 Task: Look for space in Las Tejerías, Venezuela from 9th August, 2023 to 12th August, 2023 for 1 adult in price range Rs.6000 to Rs.15000. Place can be entire place with 1  bedroom having 1 bed and 1 bathroom. Property type can be house, flat, guest house. Amenities needed are: wifi. Booking option can be shelf check-in. Required host language is English.
Action: Mouse pressed left at (412, 84)
Screenshot: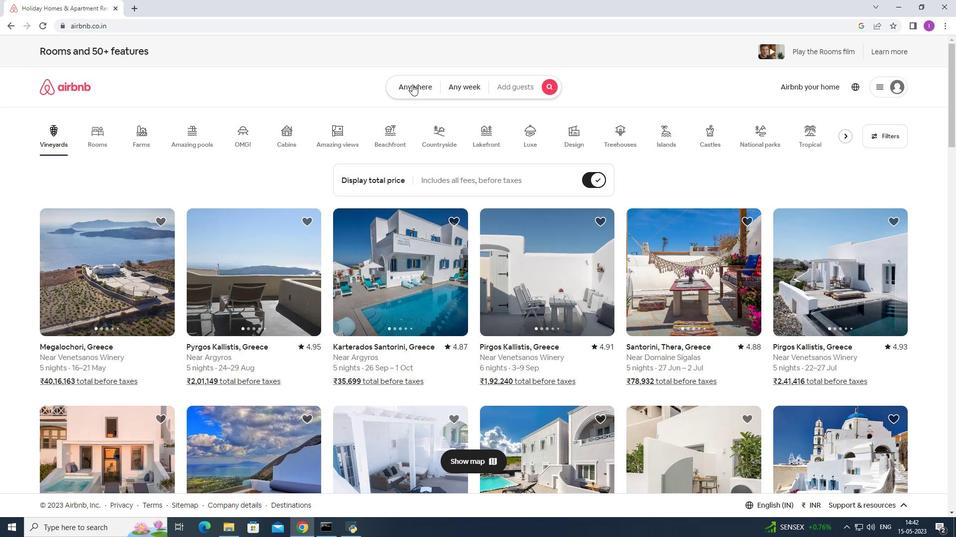 
Action: Mouse moved to (360, 123)
Screenshot: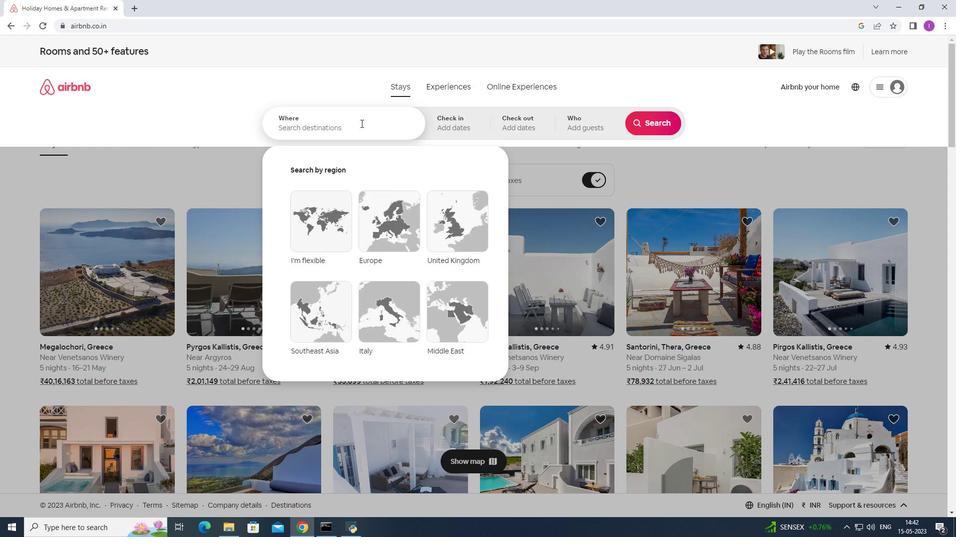 
Action: Mouse pressed left at (360, 123)
Screenshot: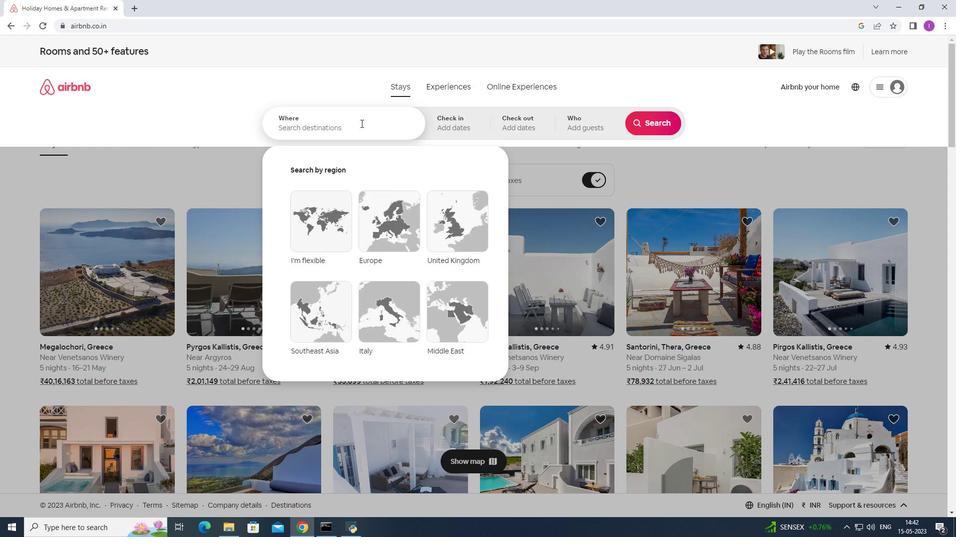 
Action: Mouse moved to (368, 125)
Screenshot: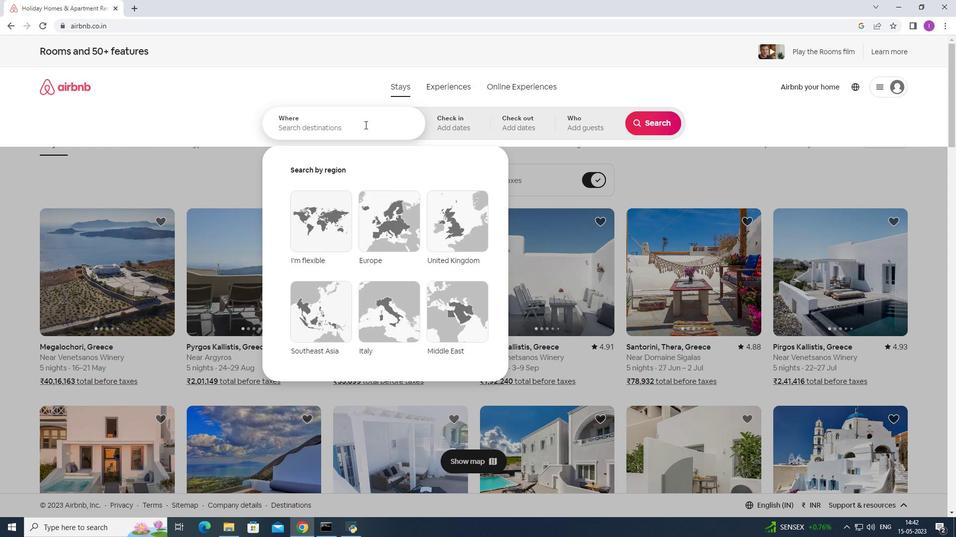 
Action: Key pressed <Key.shift>Tejerias,<Key.shift>Venezuela
Screenshot: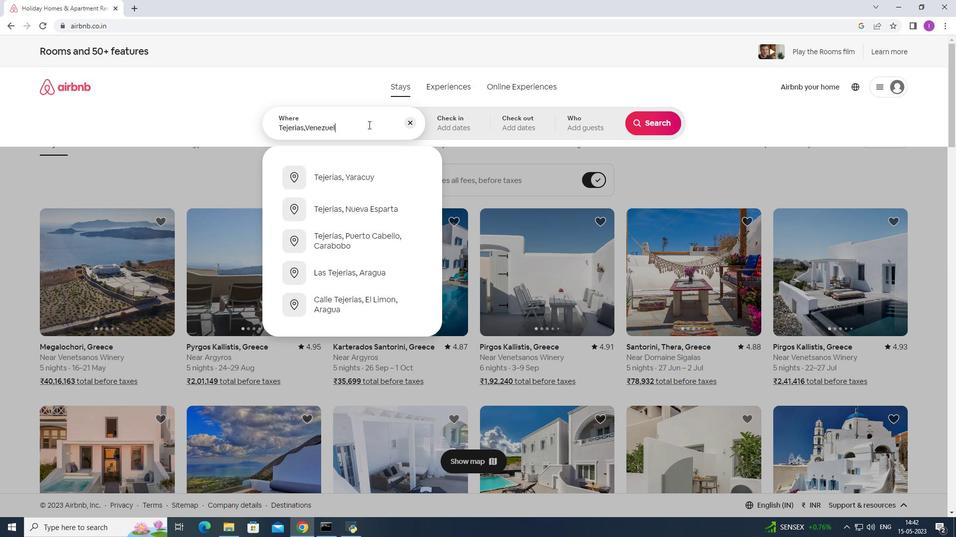 
Action: Mouse moved to (466, 126)
Screenshot: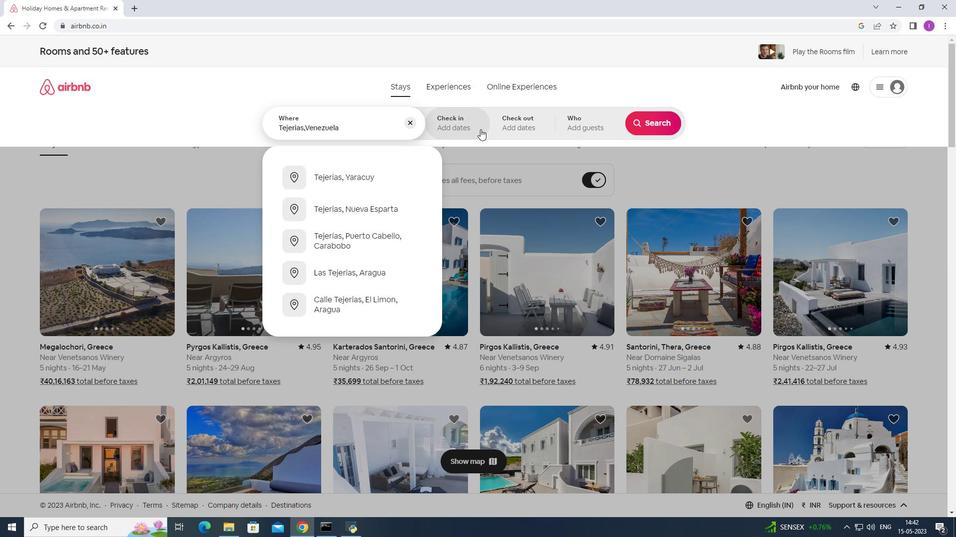 
Action: Mouse pressed left at (466, 126)
Screenshot: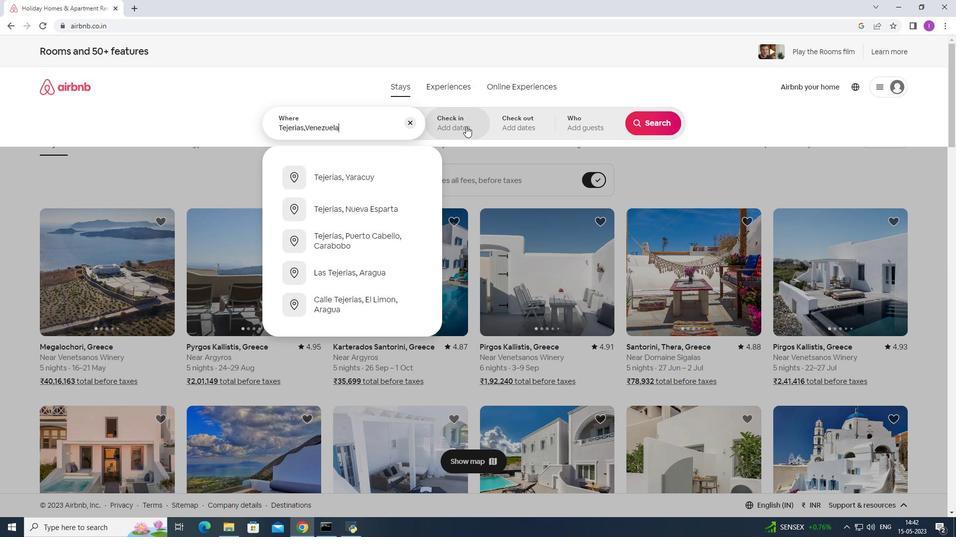 
Action: Mouse moved to (649, 204)
Screenshot: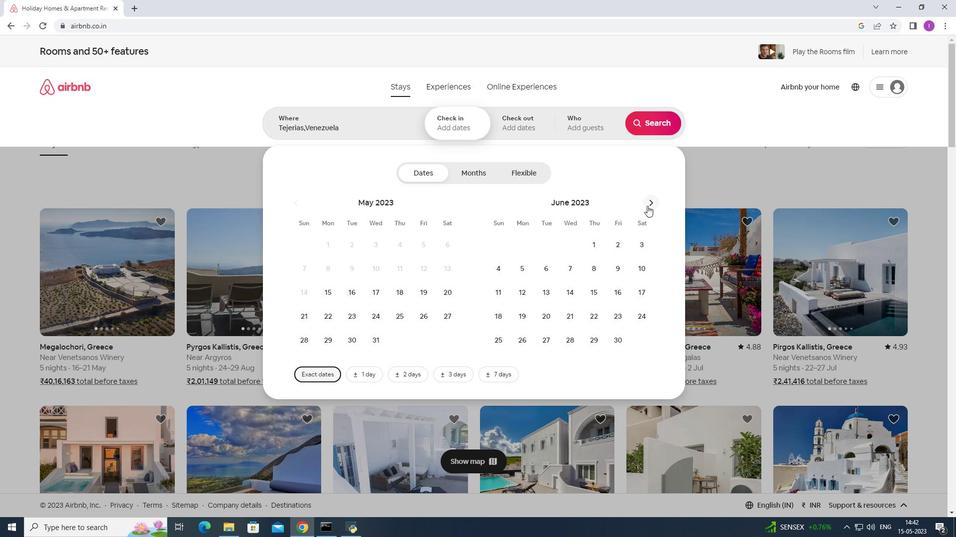 
Action: Mouse pressed left at (649, 204)
Screenshot: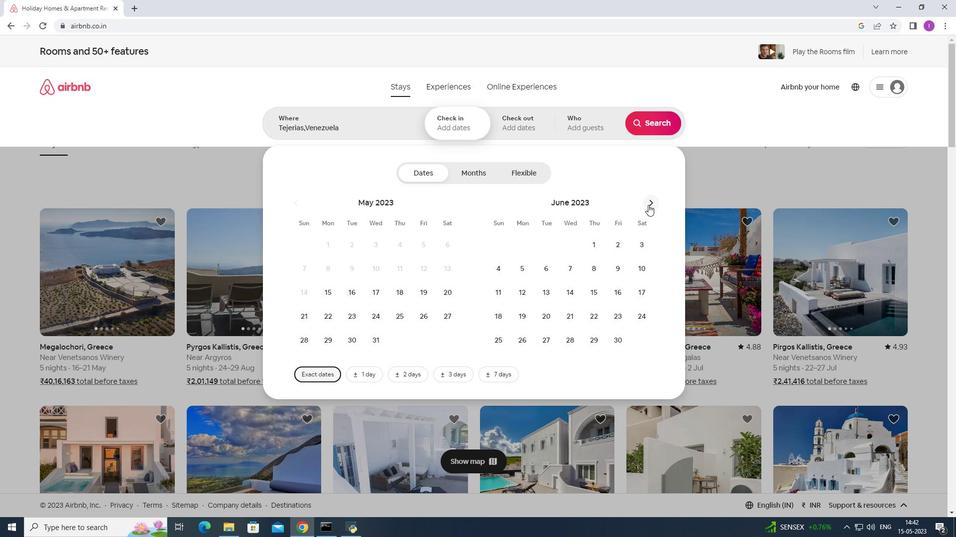 
Action: Mouse pressed left at (649, 204)
Screenshot: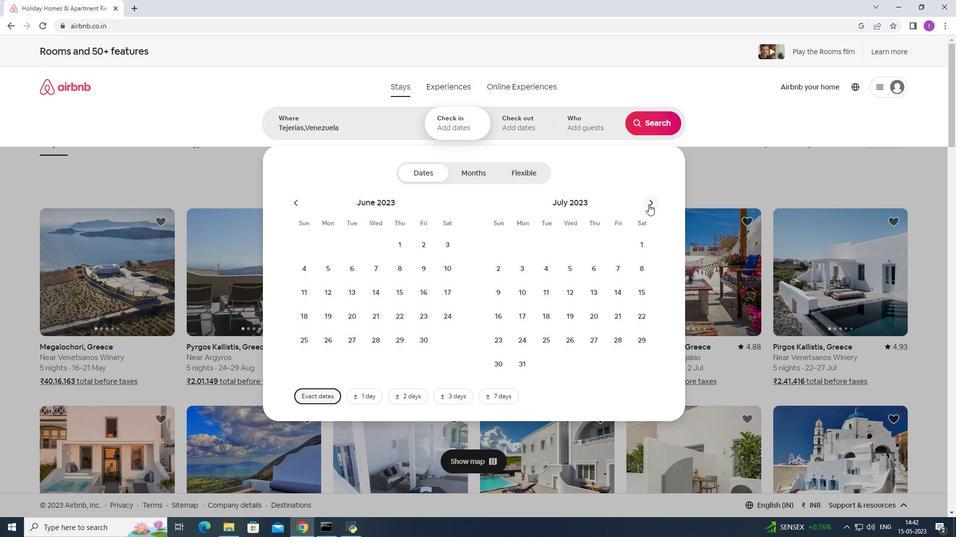 
Action: Mouse moved to (577, 269)
Screenshot: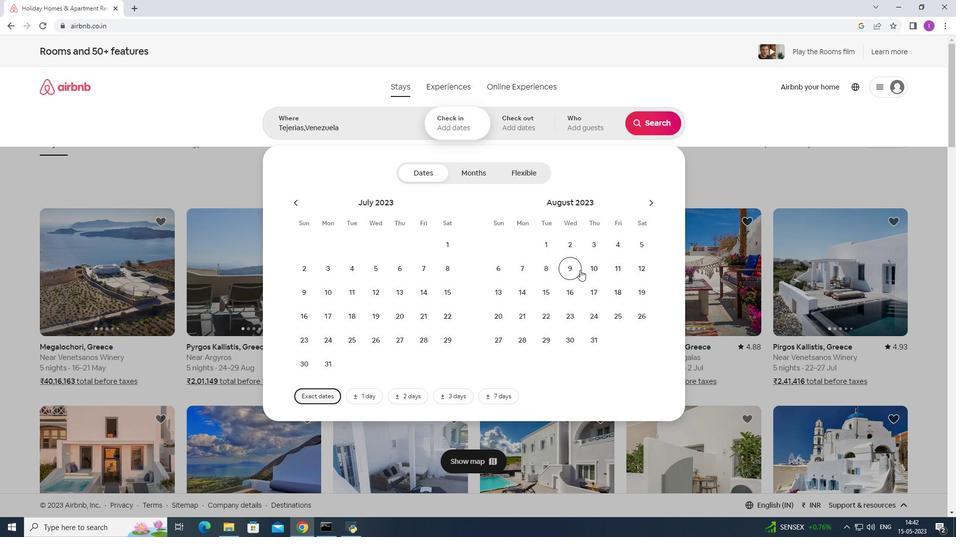 
Action: Mouse pressed left at (577, 269)
Screenshot: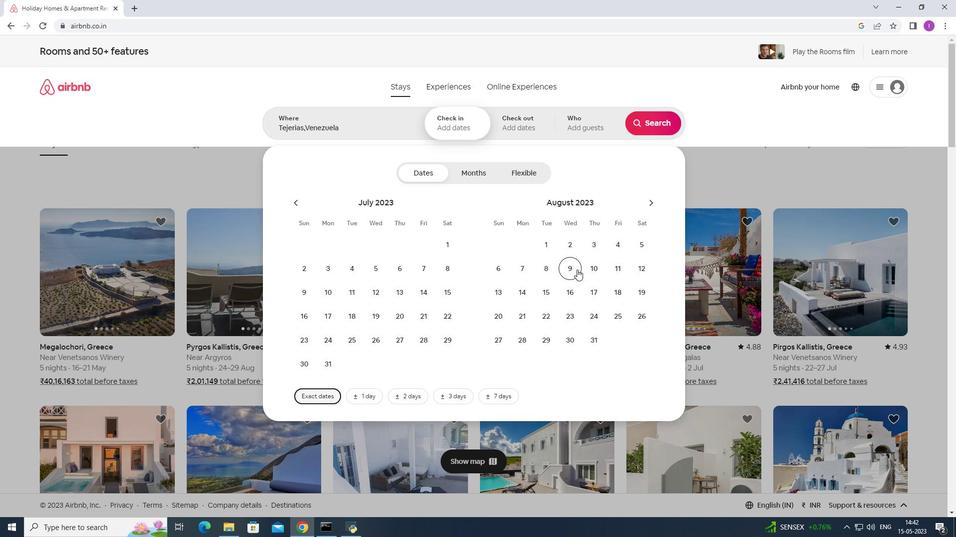 
Action: Mouse moved to (641, 267)
Screenshot: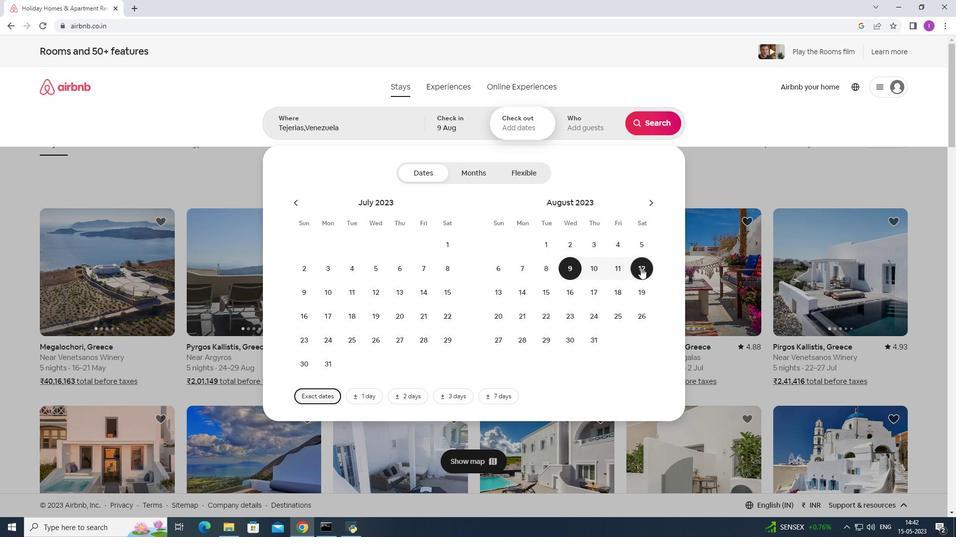 
Action: Mouse pressed left at (641, 267)
Screenshot: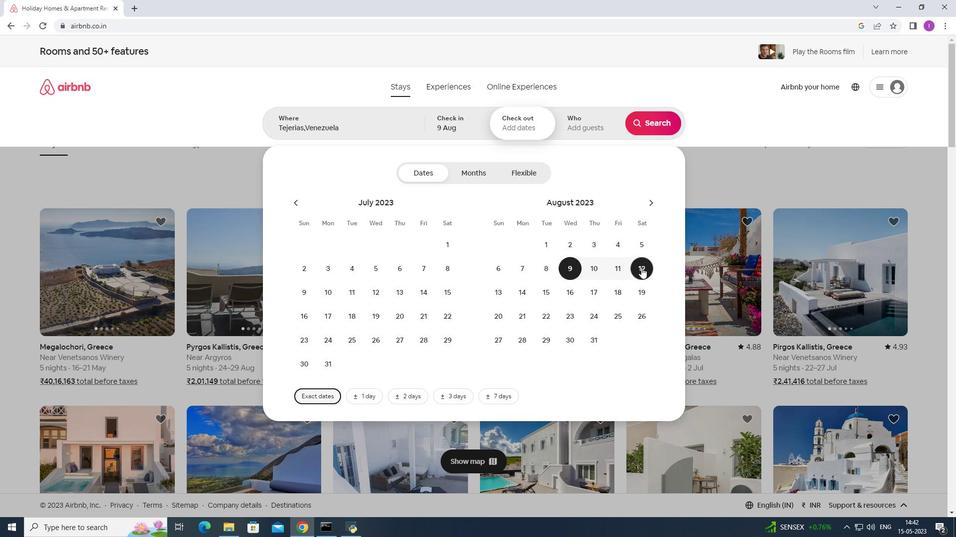 
Action: Mouse moved to (601, 124)
Screenshot: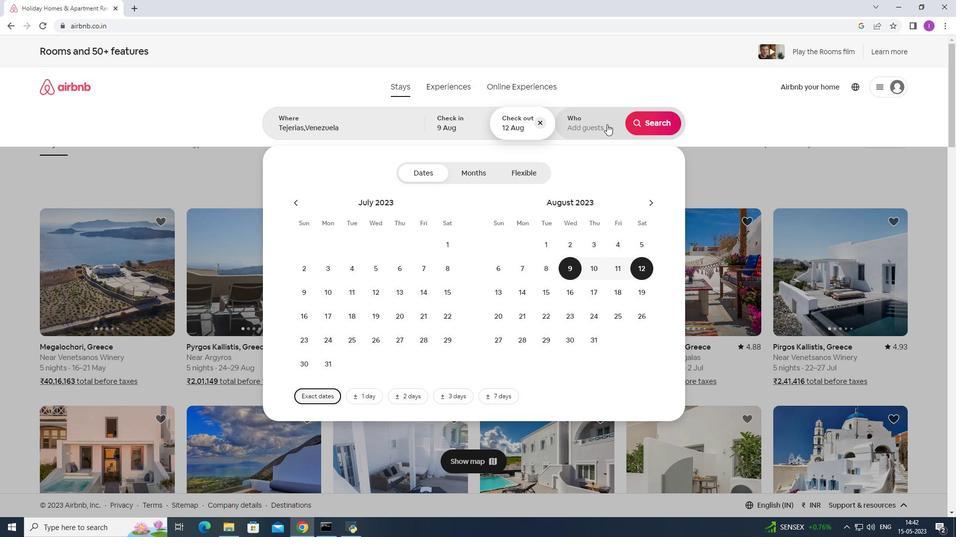 
Action: Mouse pressed left at (601, 124)
Screenshot: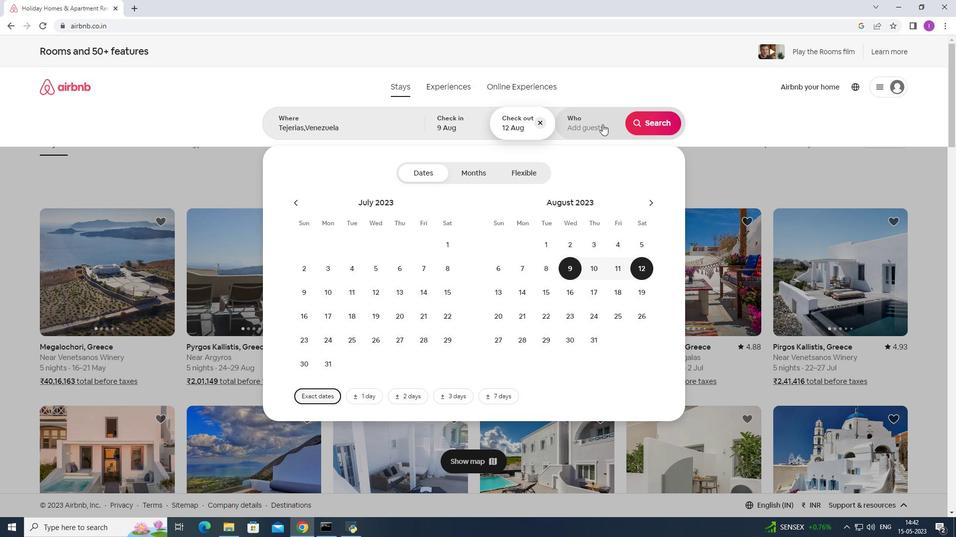
Action: Mouse moved to (655, 177)
Screenshot: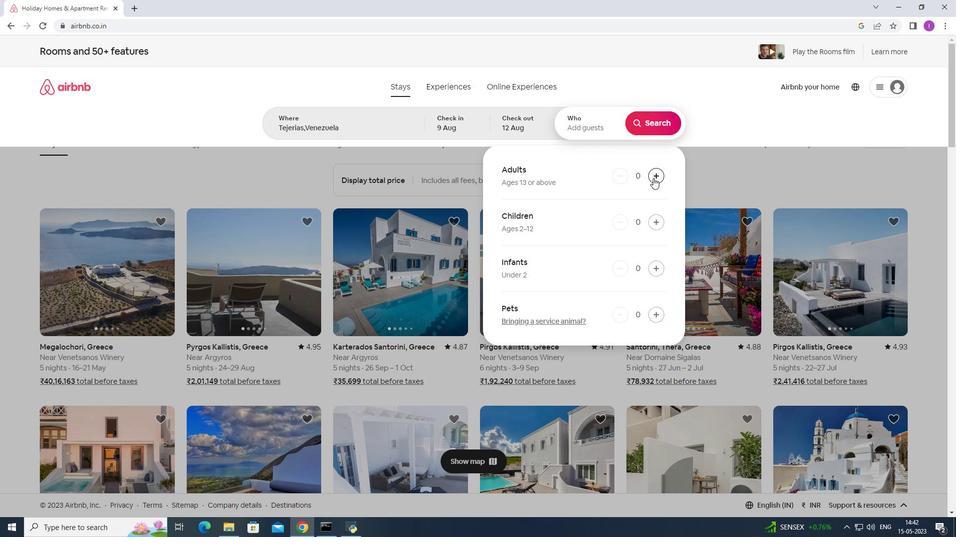 
Action: Mouse pressed left at (655, 177)
Screenshot: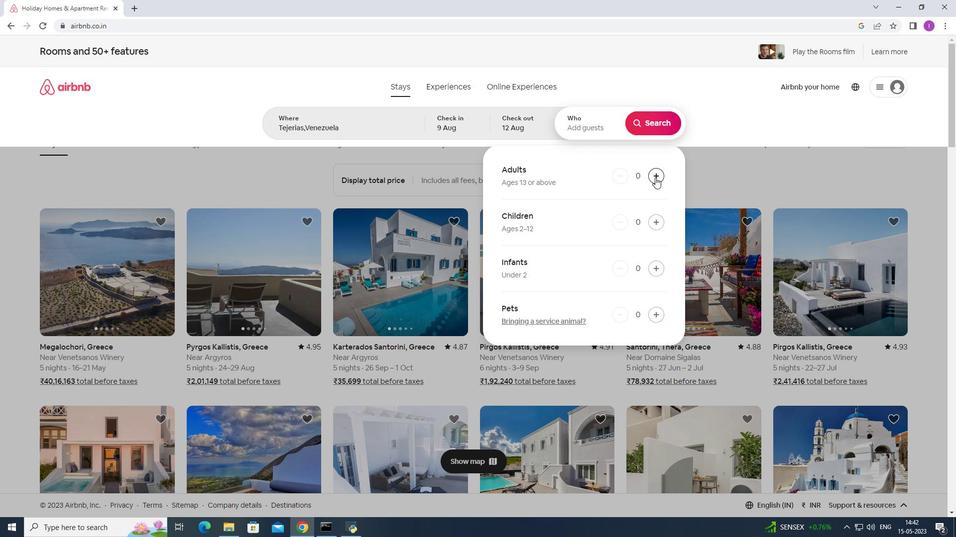 
Action: Mouse pressed left at (655, 177)
Screenshot: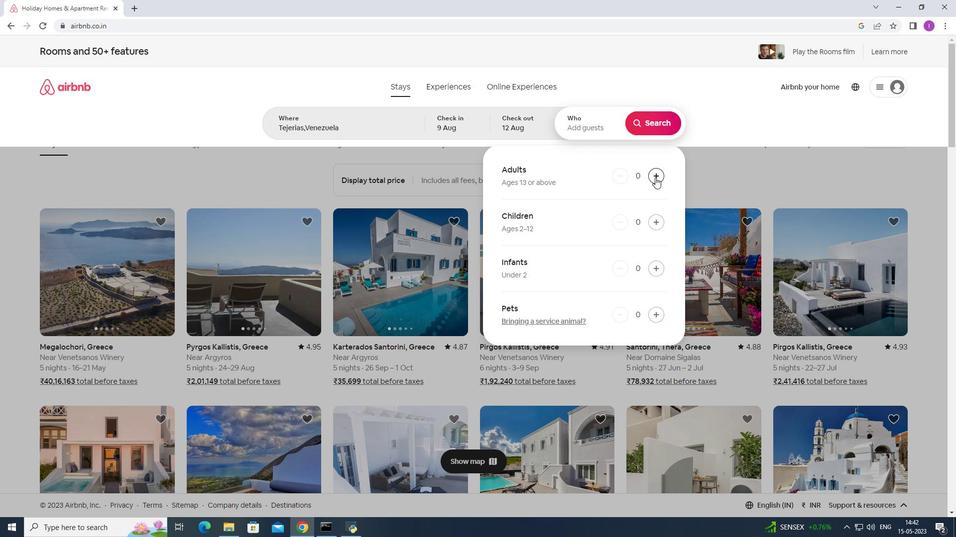 
Action: Mouse moved to (623, 174)
Screenshot: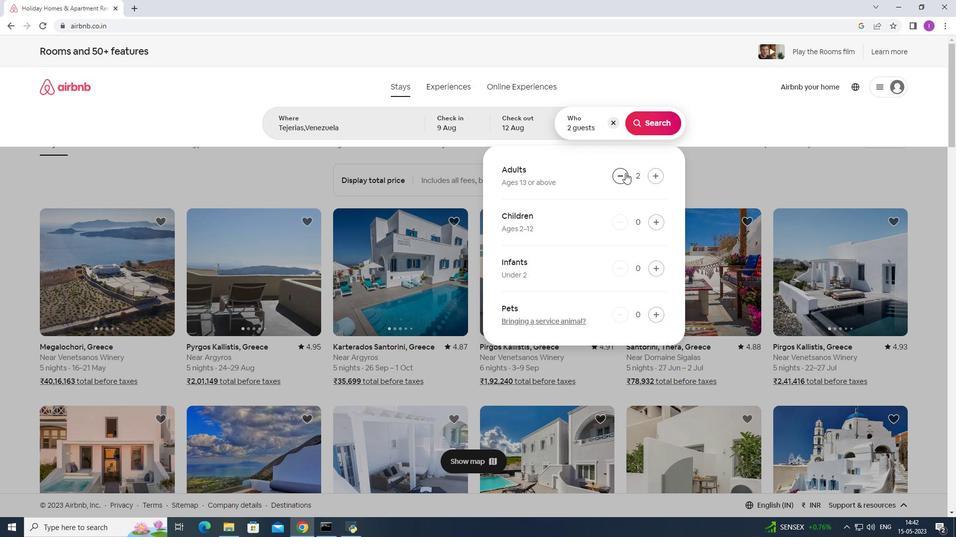 
Action: Mouse pressed left at (623, 174)
Screenshot: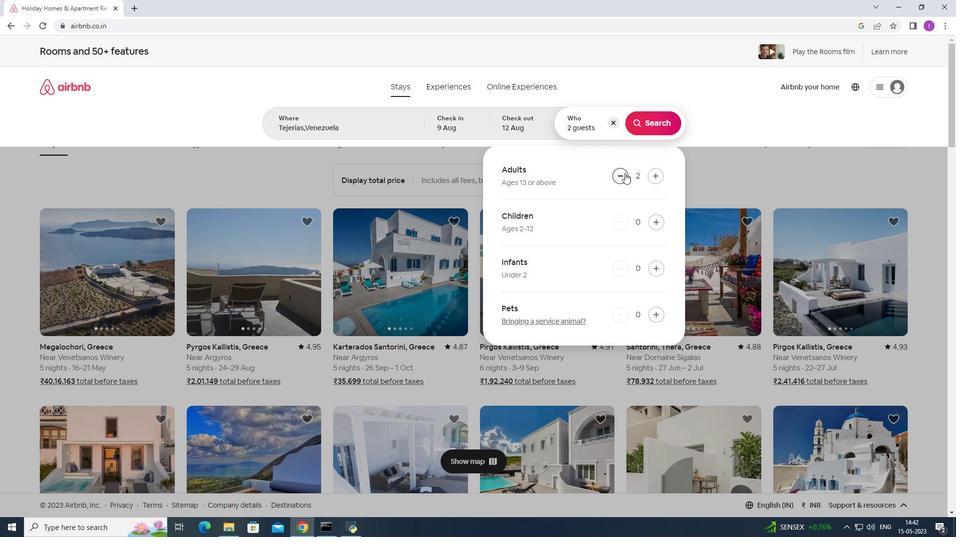 
Action: Mouse moved to (670, 116)
Screenshot: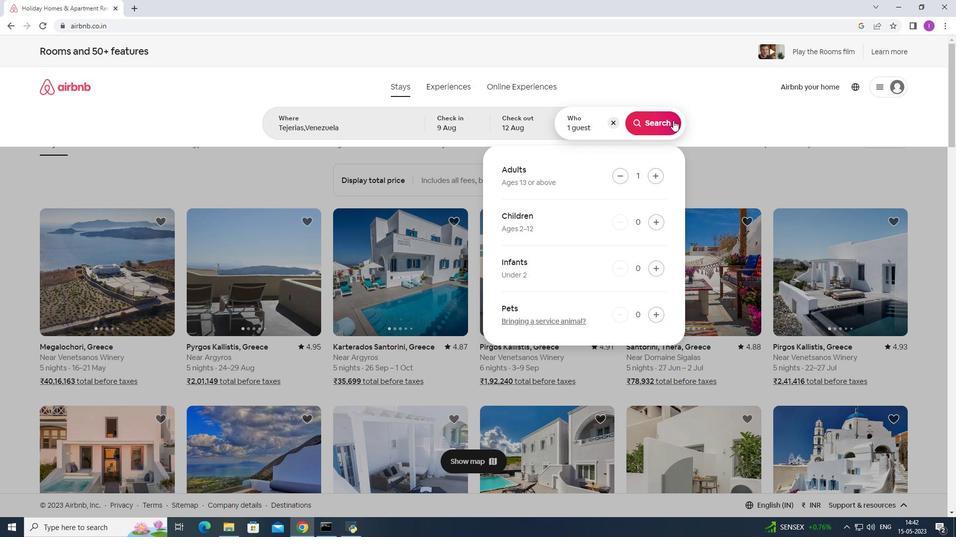 
Action: Mouse pressed left at (670, 116)
Screenshot: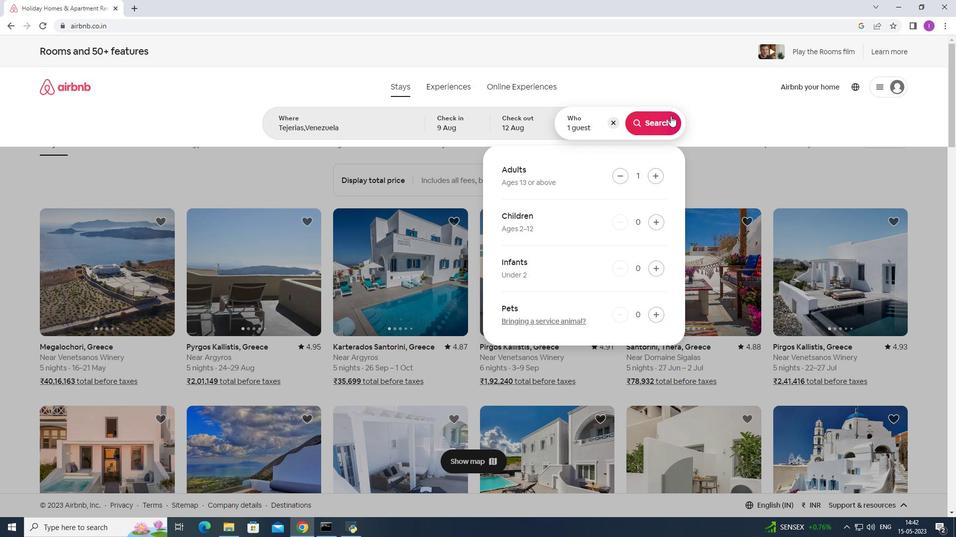 
Action: Mouse moved to (896, 92)
Screenshot: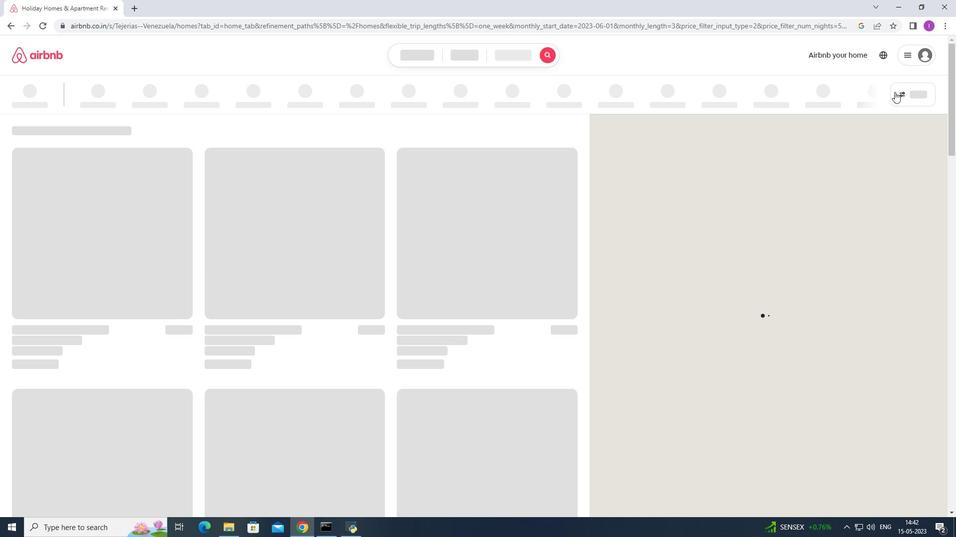 
Action: Mouse pressed left at (896, 92)
Screenshot: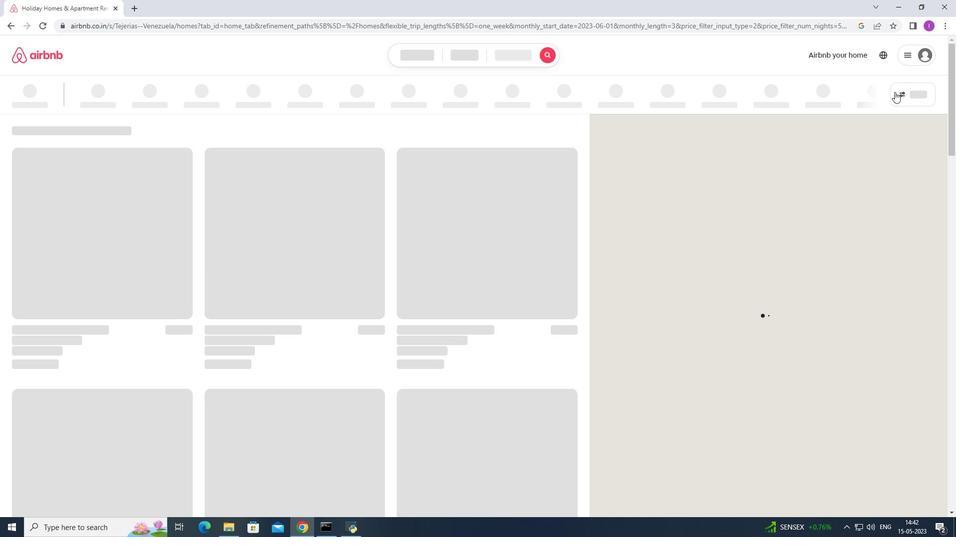 
Action: Mouse moved to (537, 341)
Screenshot: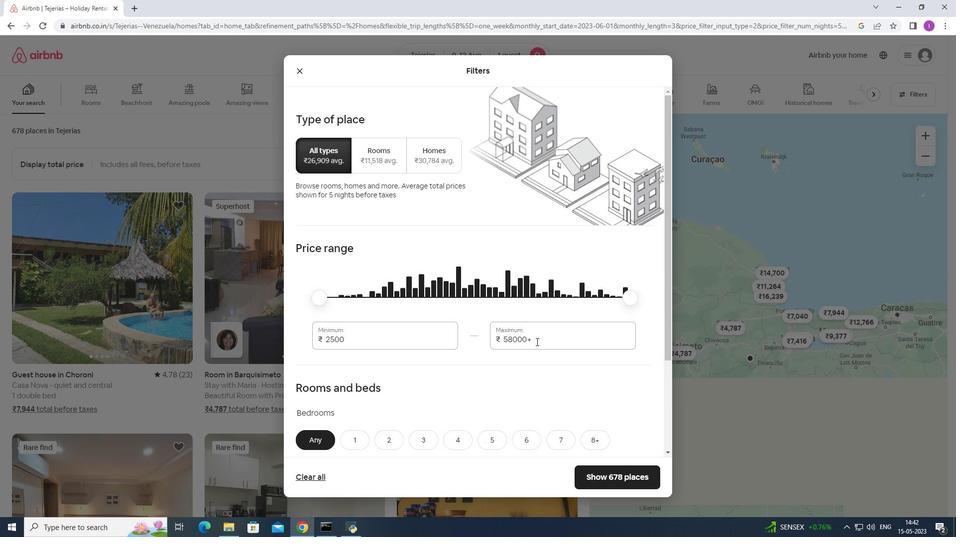 
Action: Mouse pressed left at (537, 341)
Screenshot: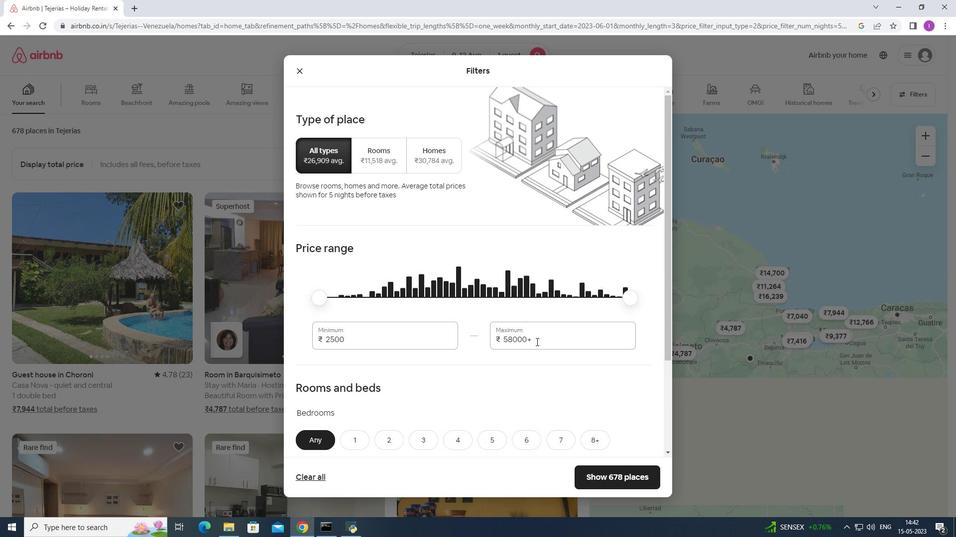 
Action: Mouse moved to (482, 335)
Screenshot: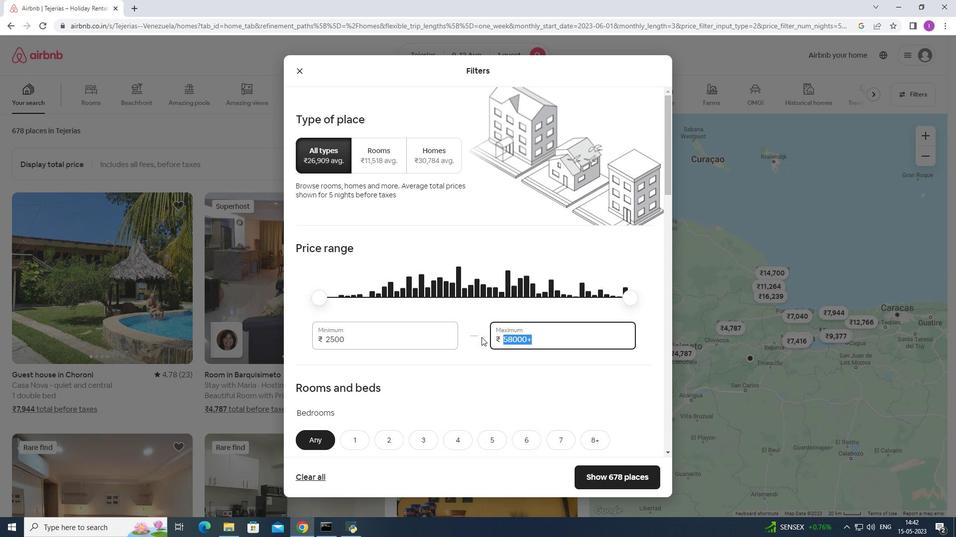 
Action: Key pressed 1
Screenshot: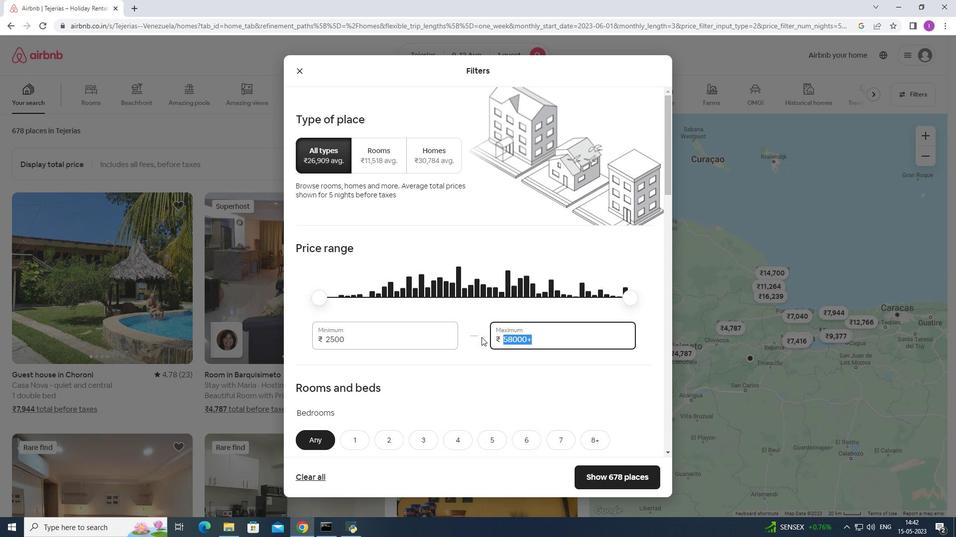 
Action: Mouse moved to (486, 330)
Screenshot: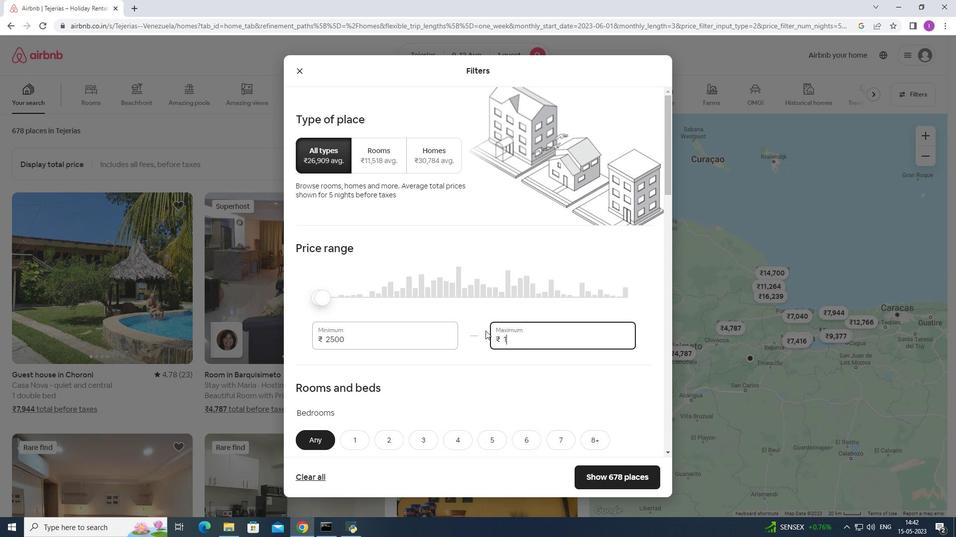 
Action: Key pressed 5
Screenshot: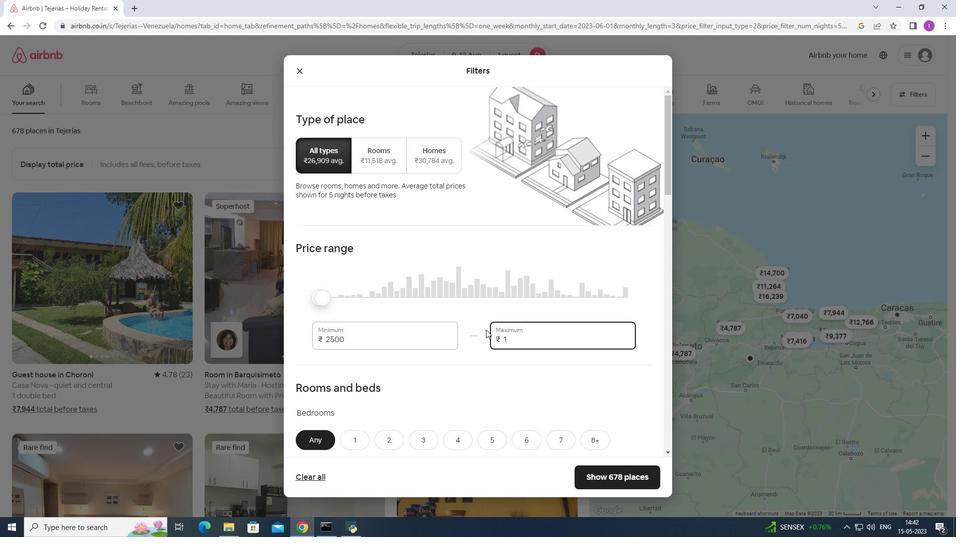 
Action: Mouse moved to (487, 329)
Screenshot: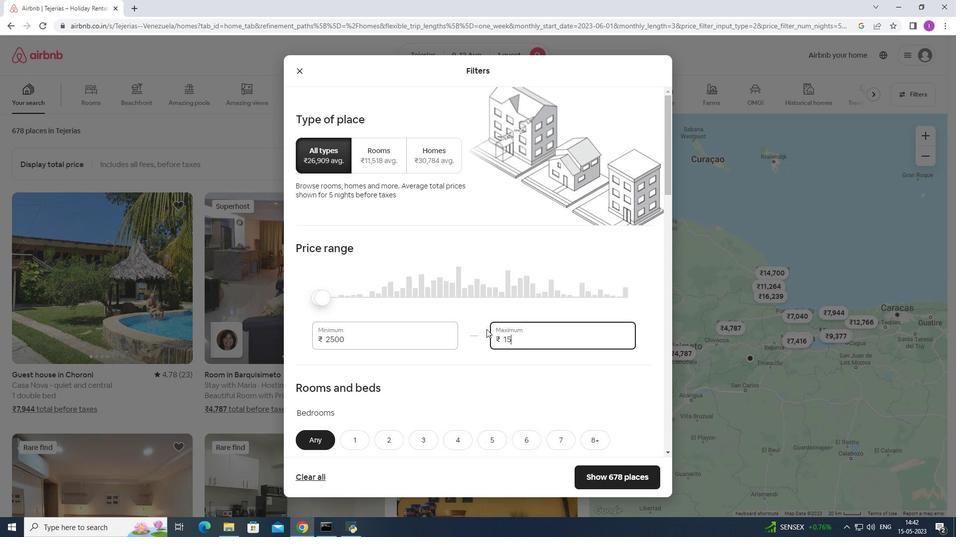 
Action: Key pressed 00
Screenshot: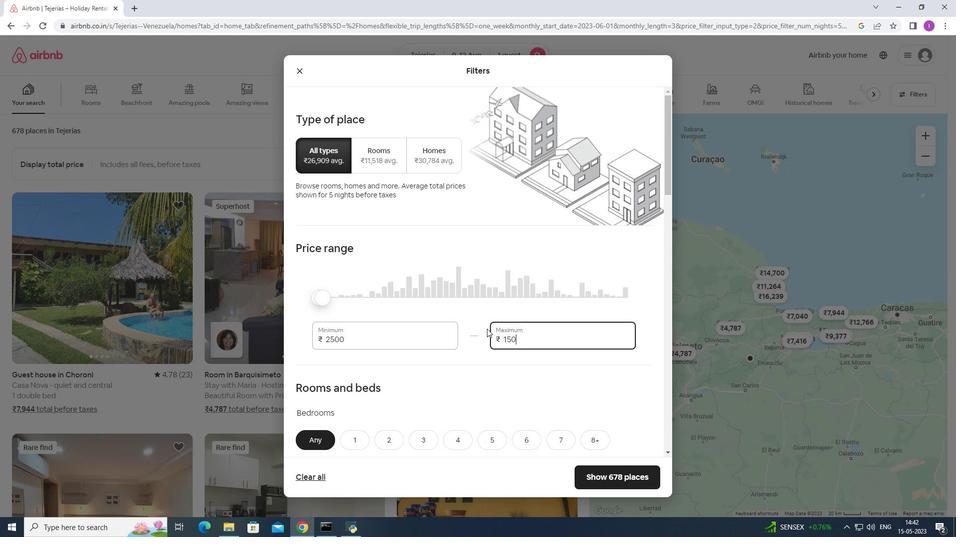 
Action: Mouse moved to (487, 328)
Screenshot: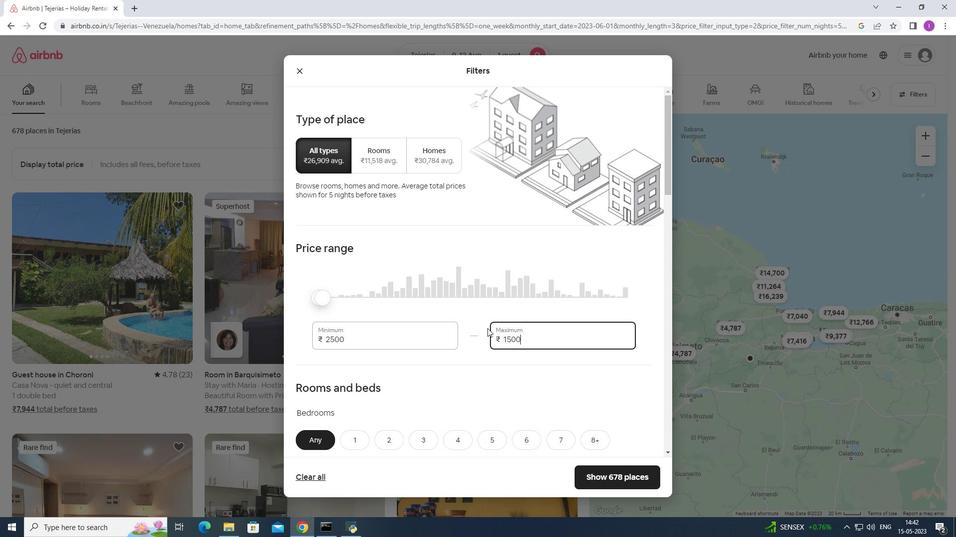 
Action: Key pressed 0
Screenshot: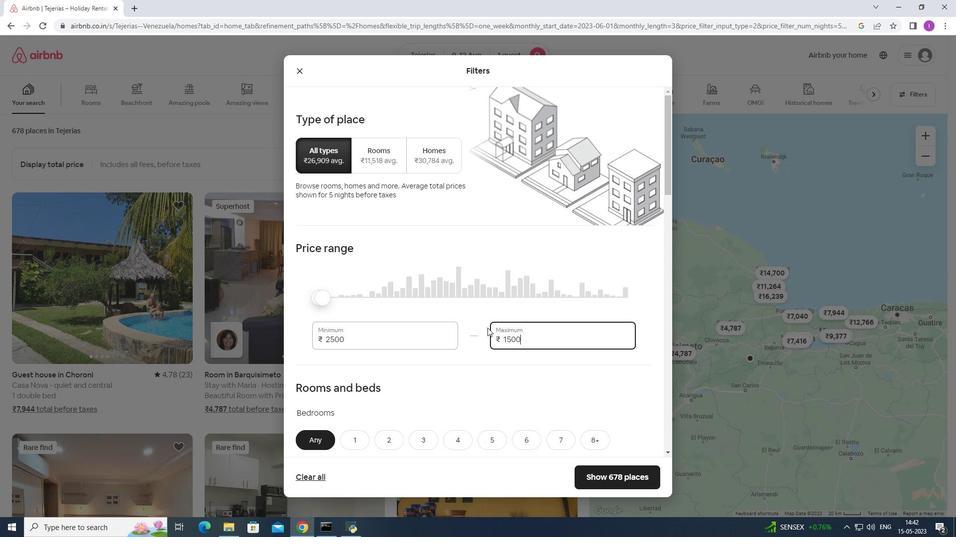 
Action: Mouse moved to (370, 339)
Screenshot: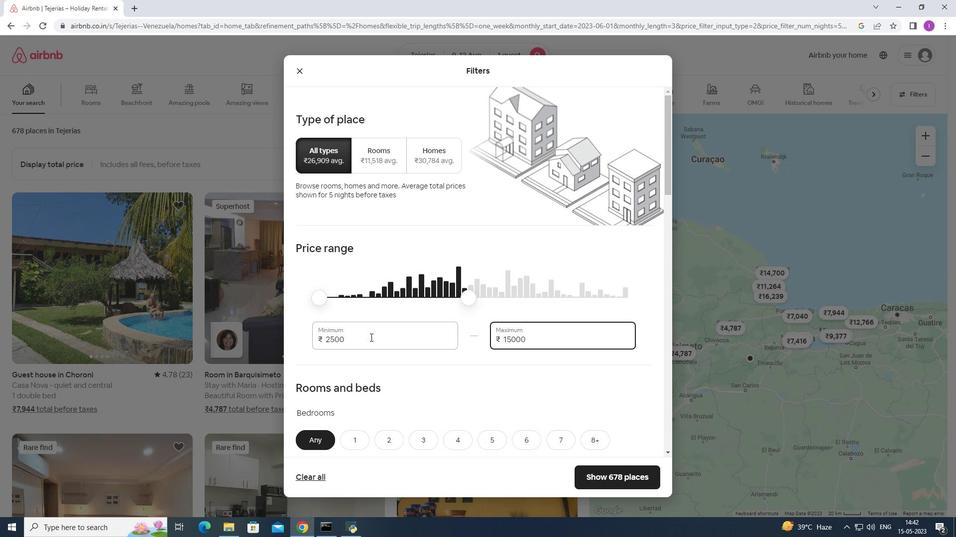 
Action: Mouse pressed left at (370, 339)
Screenshot: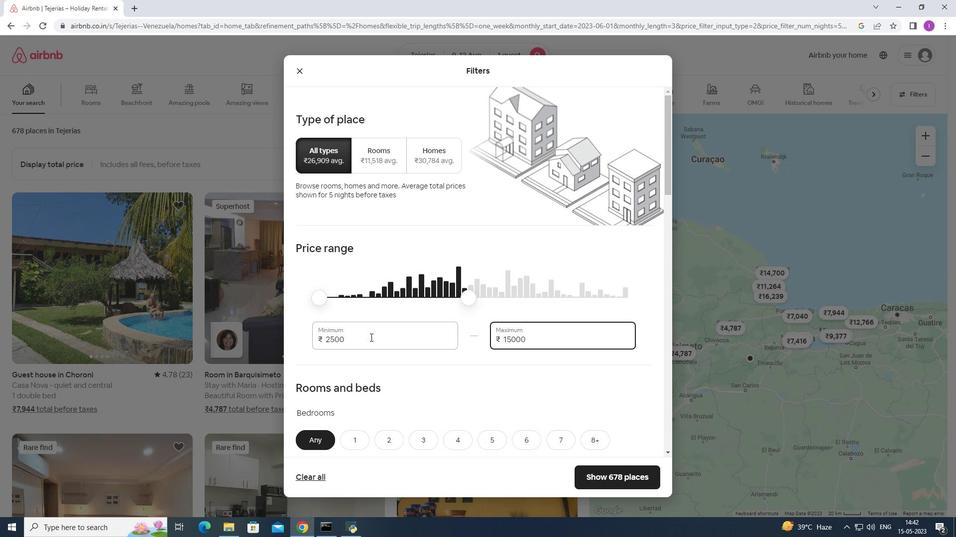 
Action: Mouse moved to (419, 320)
Screenshot: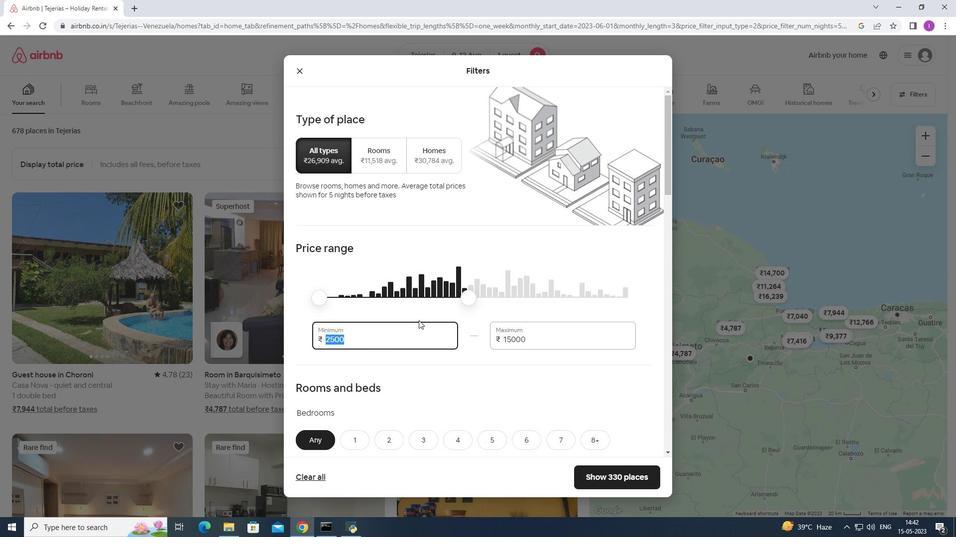 
Action: Key pressed 6000
Screenshot: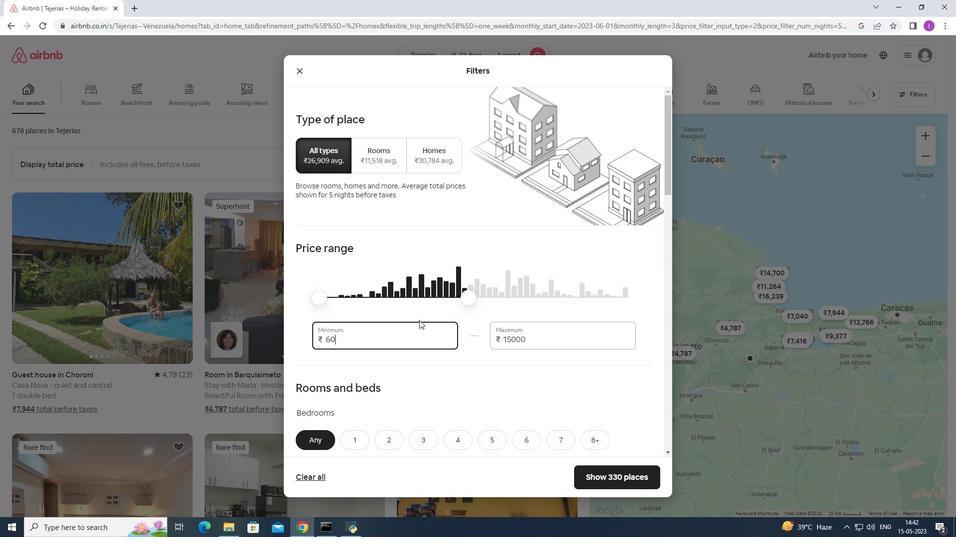 
Action: Mouse moved to (427, 350)
Screenshot: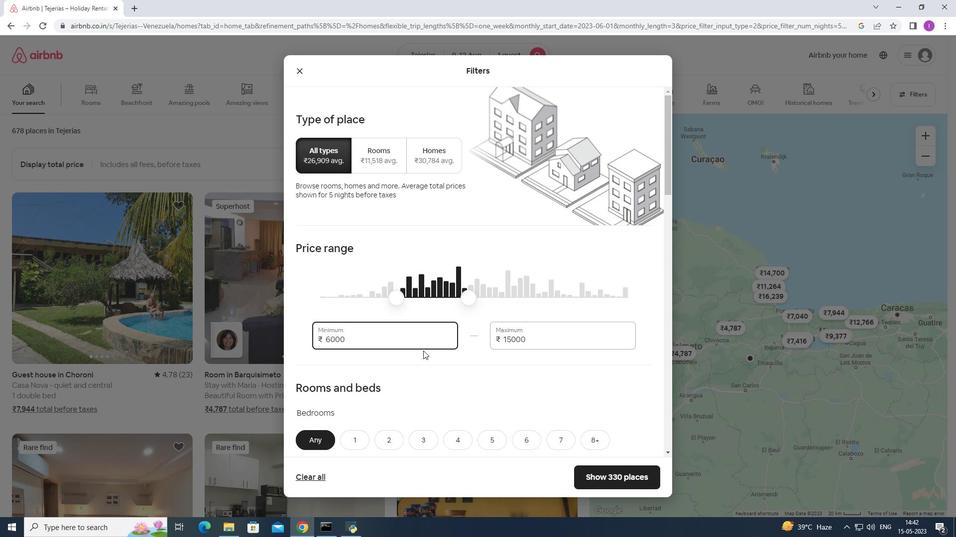 
Action: Mouse scrolled (427, 350) with delta (0, 0)
Screenshot: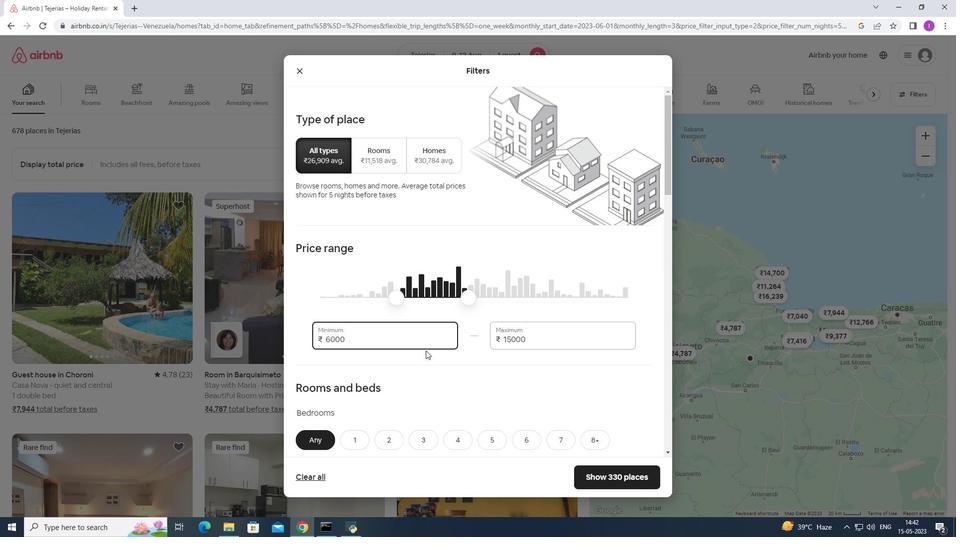 
Action: Mouse scrolled (427, 350) with delta (0, 0)
Screenshot: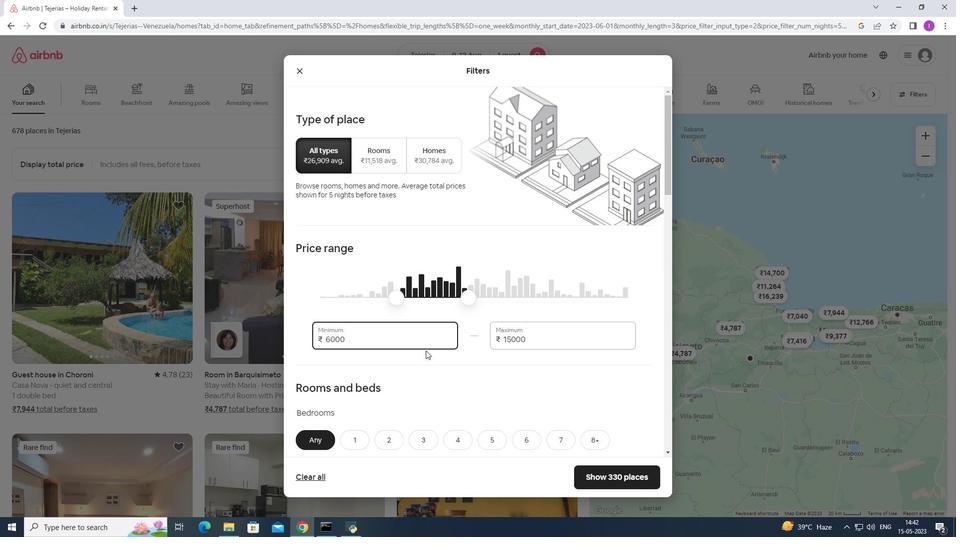 
Action: Mouse moved to (427, 350)
Screenshot: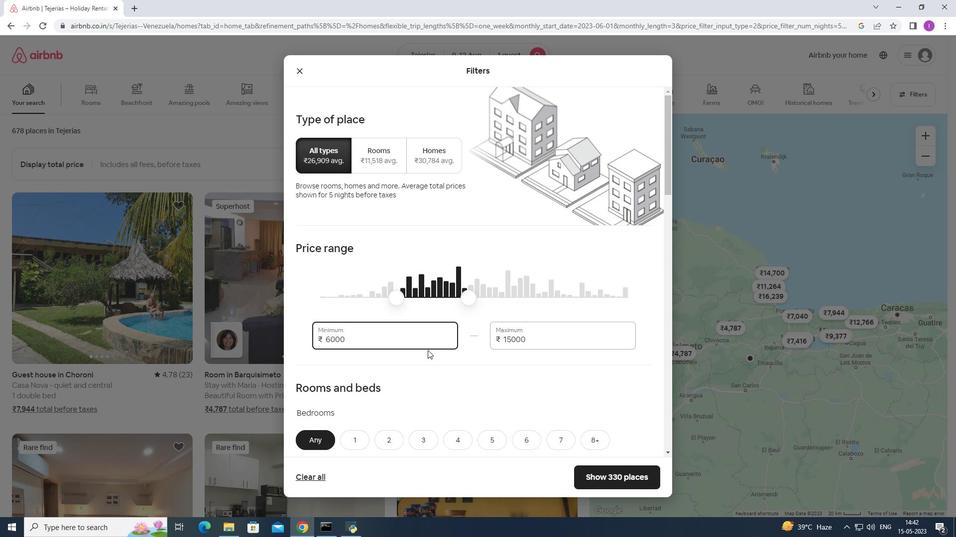 
Action: Mouse scrolled (427, 350) with delta (0, 0)
Screenshot: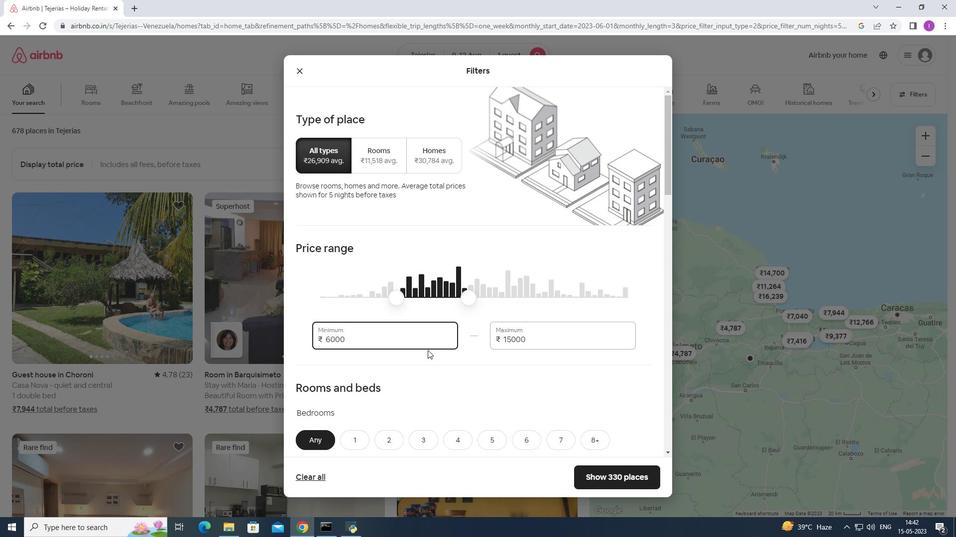 
Action: Mouse moved to (429, 350)
Screenshot: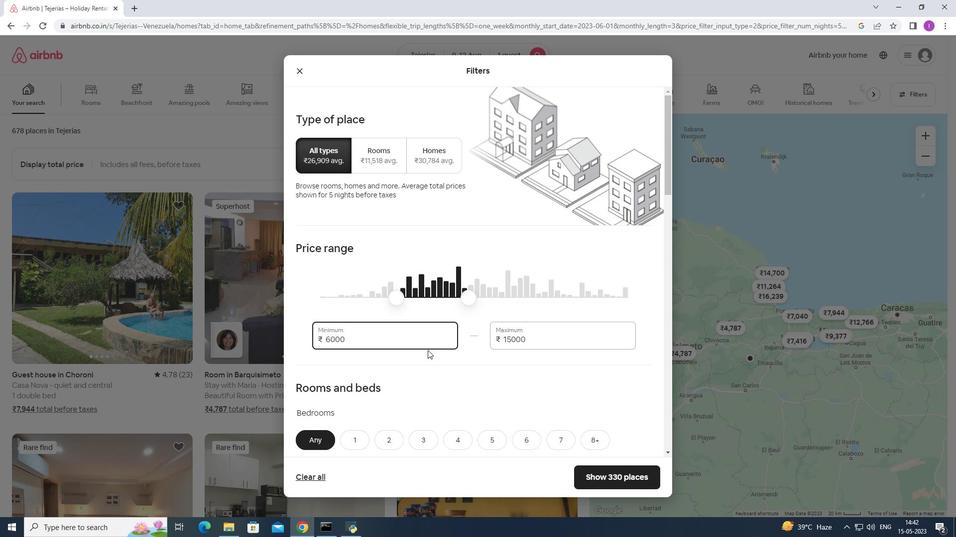 
Action: Mouse scrolled (429, 350) with delta (0, 0)
Screenshot: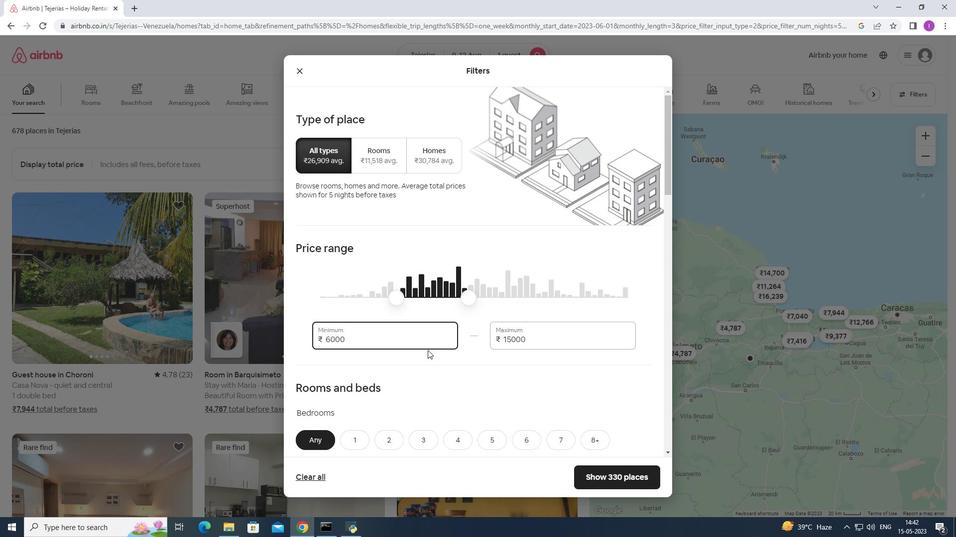 
Action: Mouse moved to (350, 244)
Screenshot: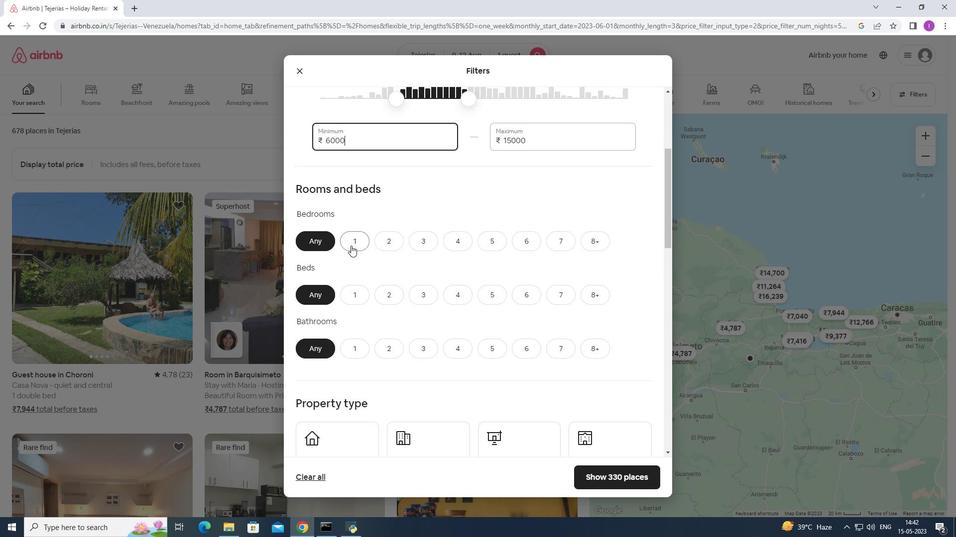 
Action: Mouse pressed left at (350, 244)
Screenshot: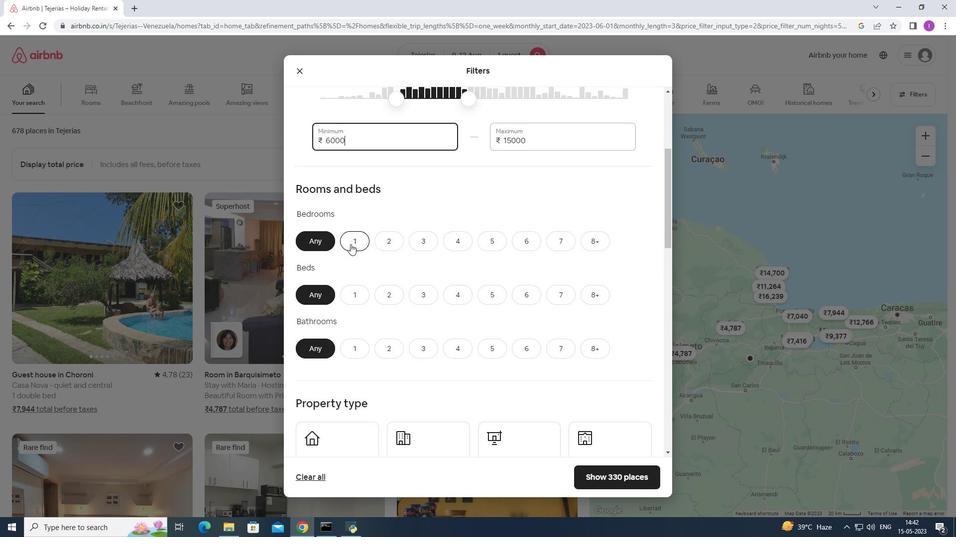 
Action: Mouse moved to (349, 292)
Screenshot: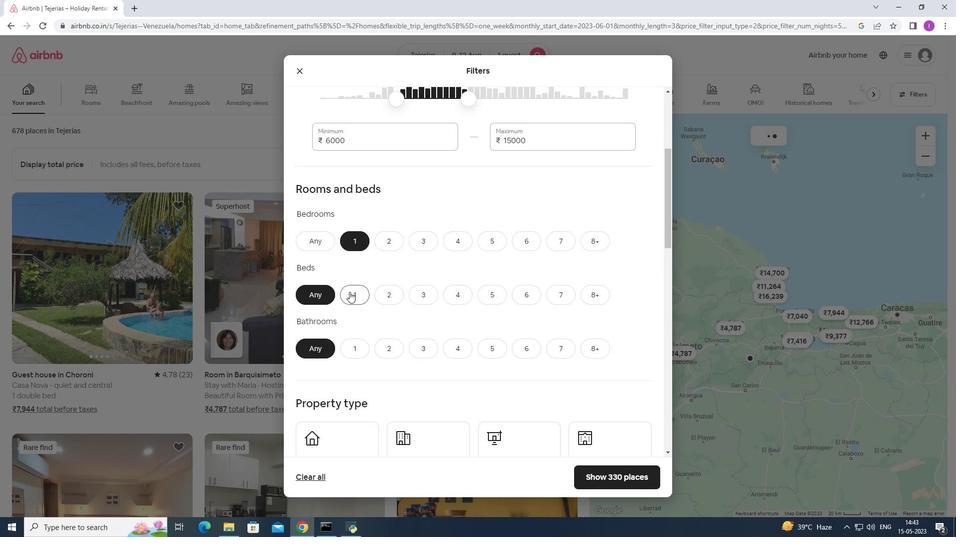 
Action: Mouse pressed left at (349, 292)
Screenshot: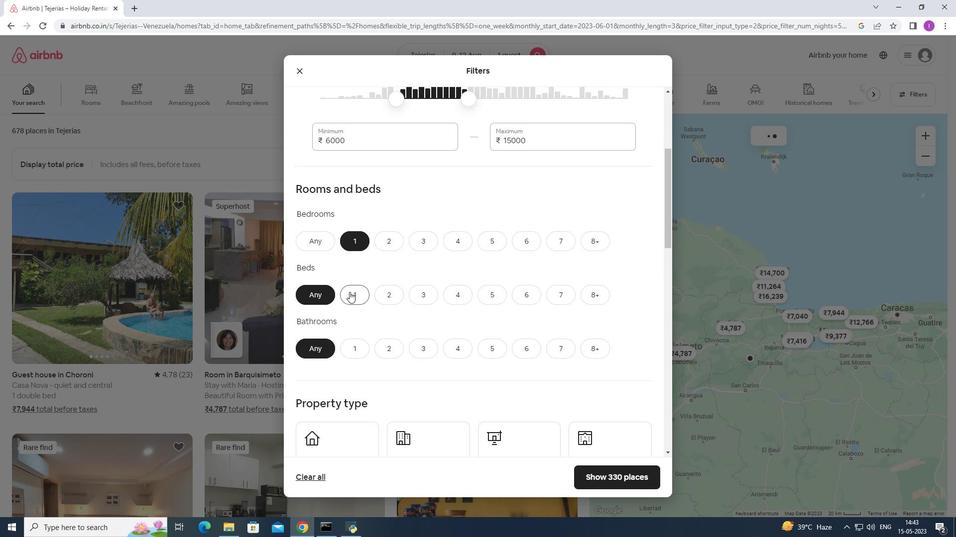 
Action: Mouse moved to (352, 343)
Screenshot: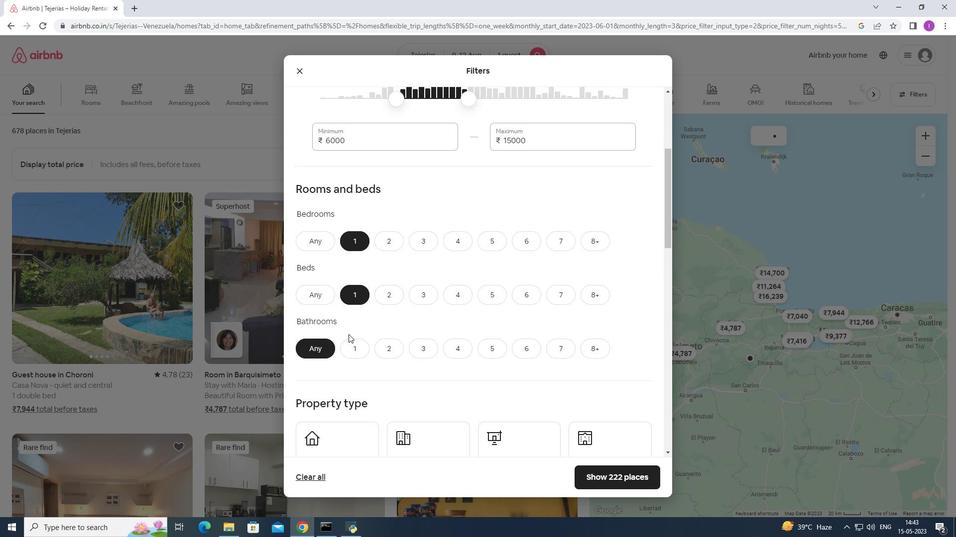 
Action: Mouse pressed left at (352, 343)
Screenshot: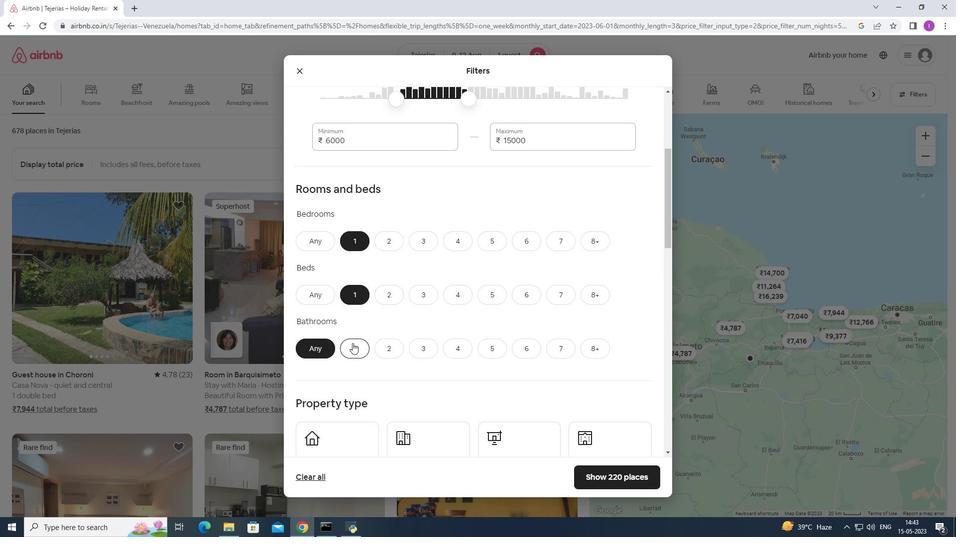 
Action: Mouse moved to (449, 272)
Screenshot: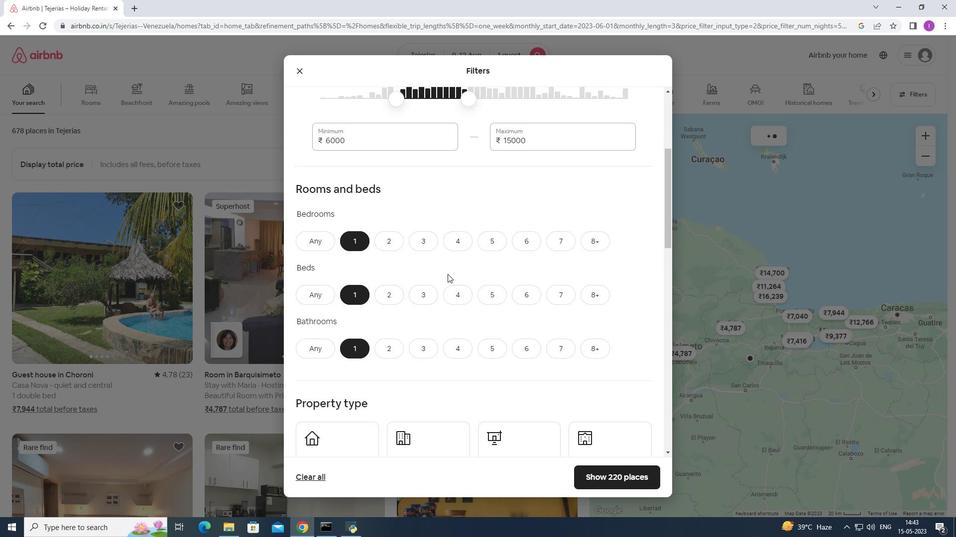 
Action: Mouse scrolled (449, 272) with delta (0, 0)
Screenshot: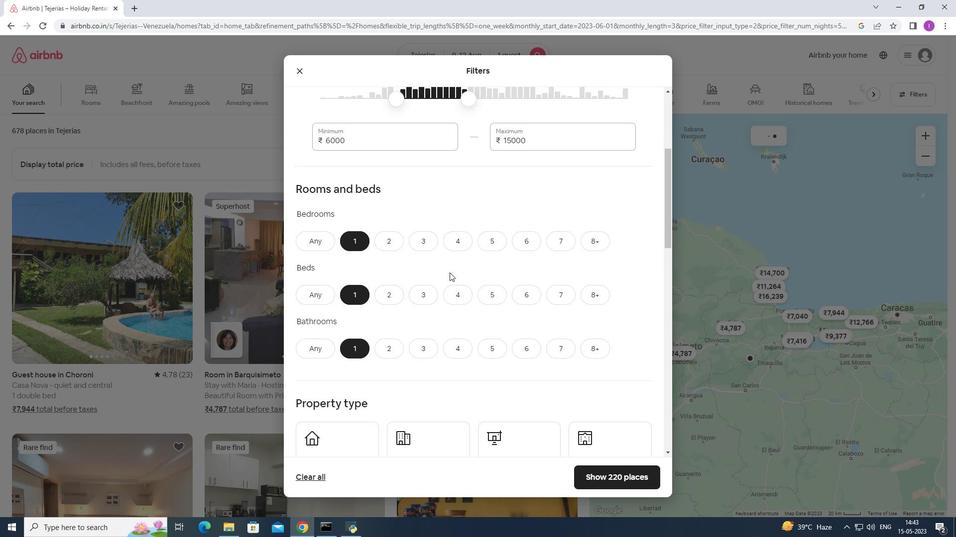 
Action: Mouse scrolled (449, 272) with delta (0, 0)
Screenshot: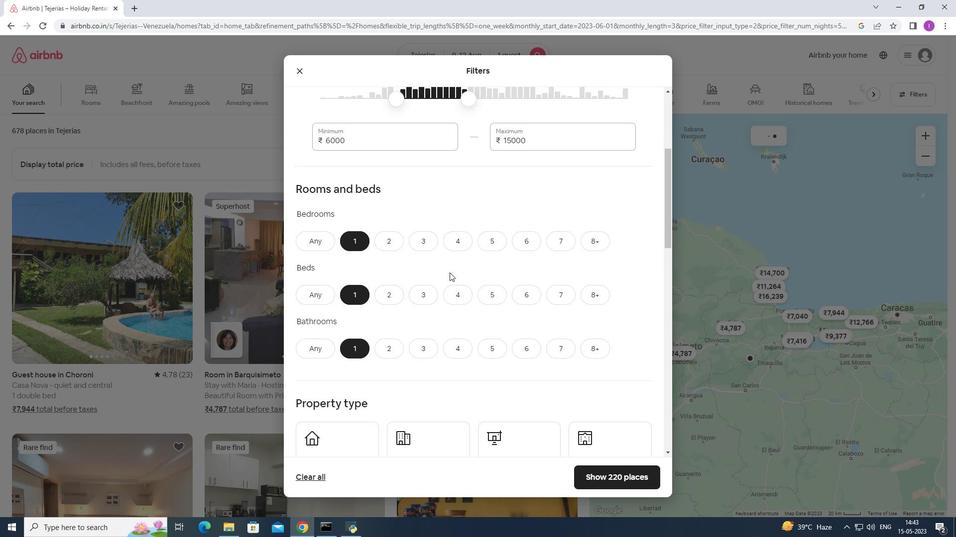 
Action: Mouse moved to (450, 271)
Screenshot: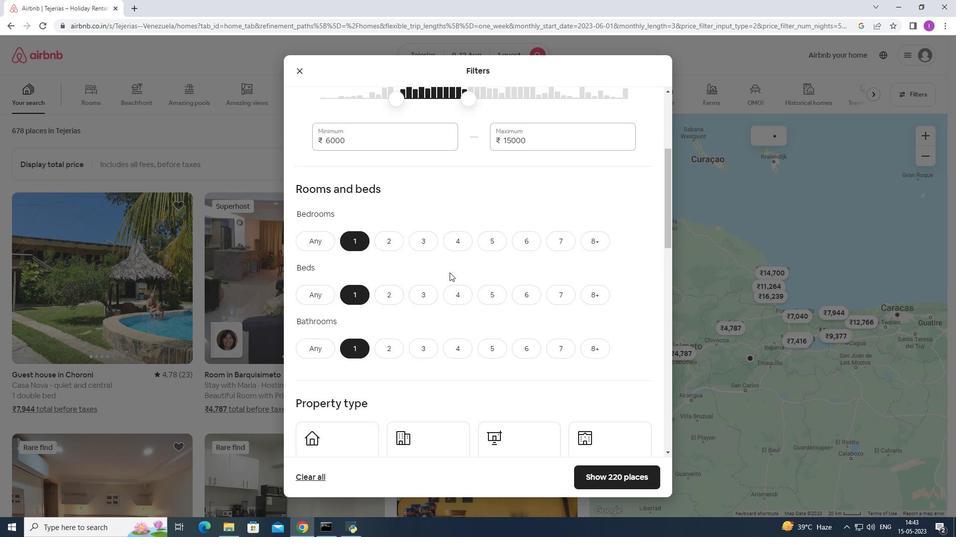 
Action: Mouse scrolled (450, 271) with delta (0, 0)
Screenshot: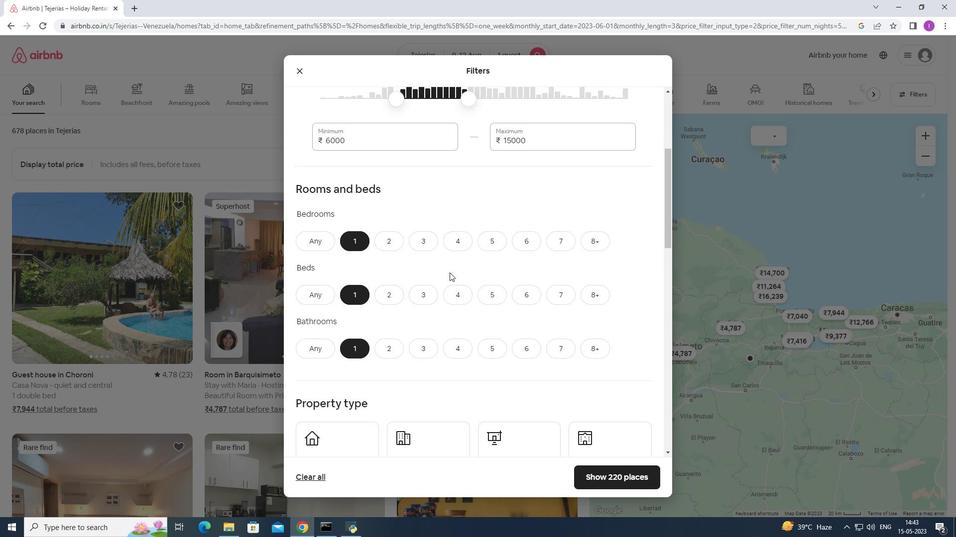 
Action: Mouse moved to (451, 269)
Screenshot: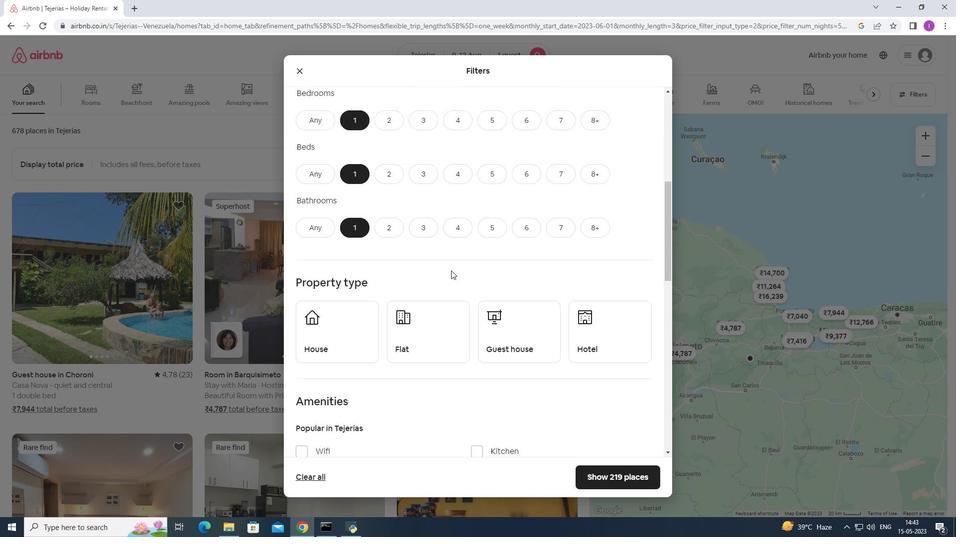 
Action: Mouse scrolled (451, 269) with delta (0, 0)
Screenshot: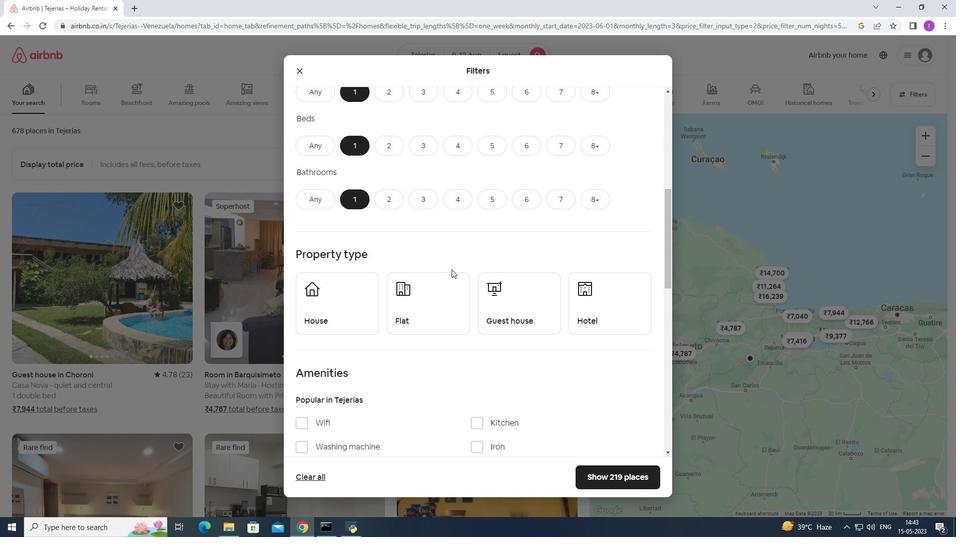 
Action: Mouse scrolled (451, 269) with delta (0, 0)
Screenshot: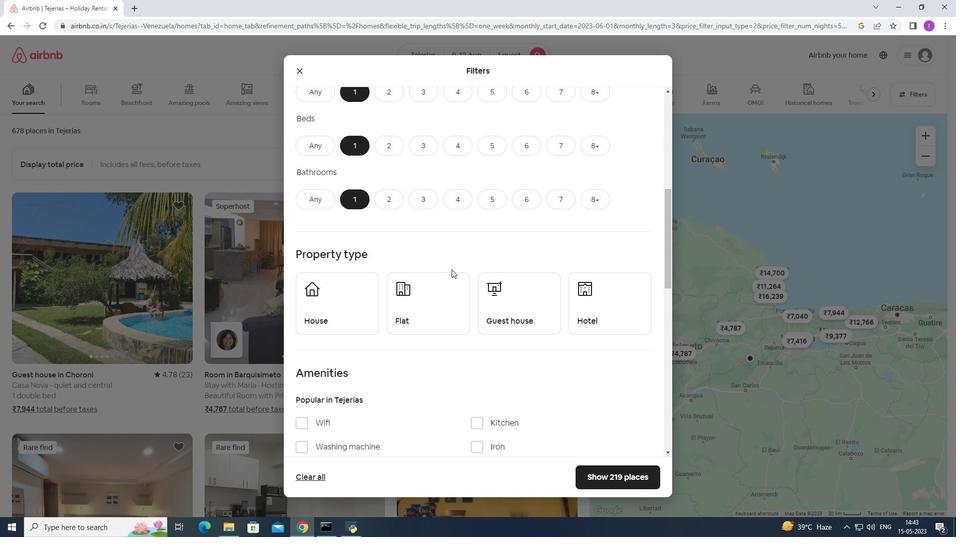 
Action: Mouse moved to (360, 222)
Screenshot: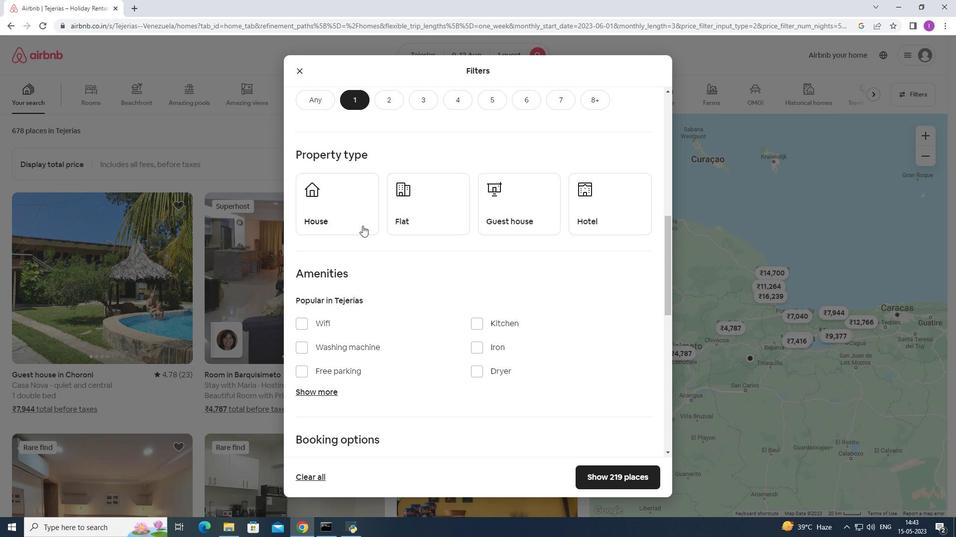 
Action: Mouse pressed left at (360, 222)
Screenshot: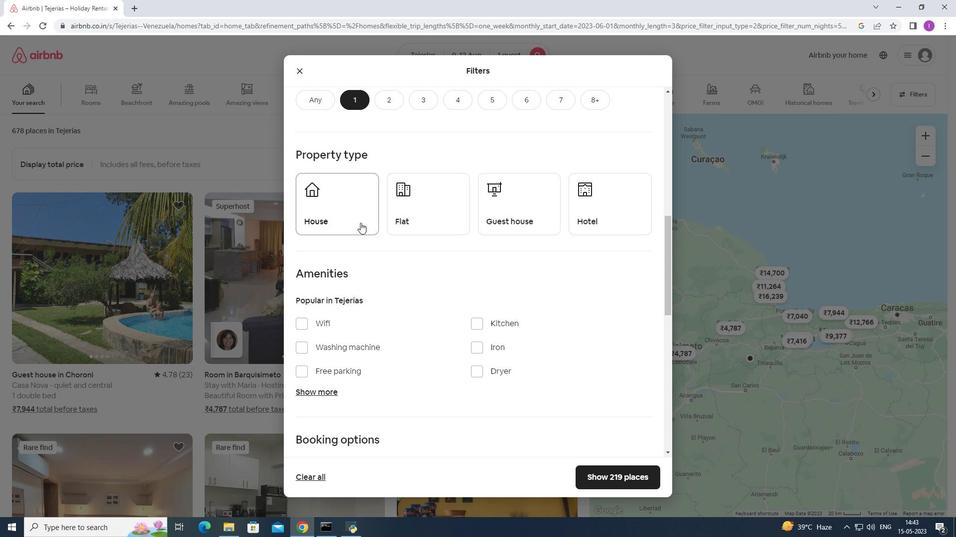 
Action: Mouse moved to (412, 226)
Screenshot: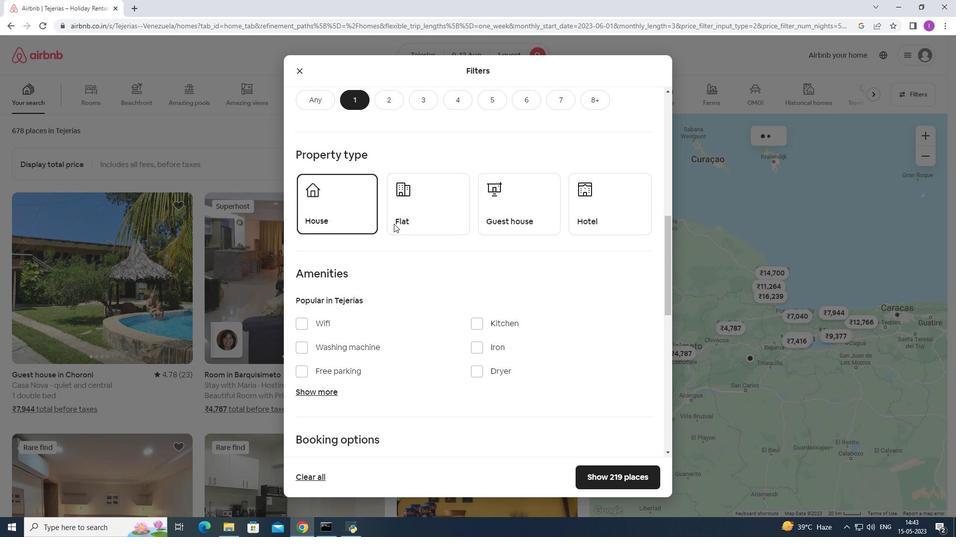 
Action: Mouse pressed left at (412, 226)
Screenshot: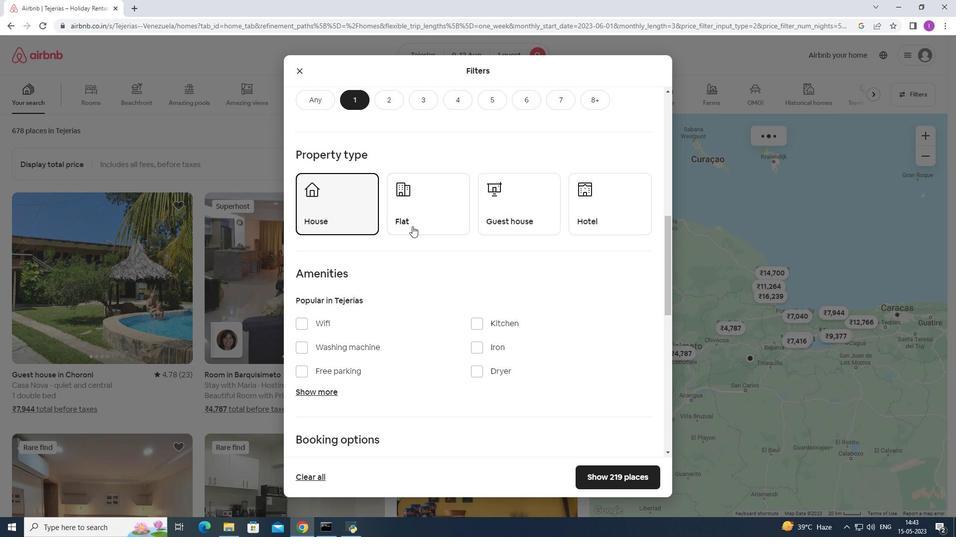 
Action: Mouse moved to (509, 214)
Screenshot: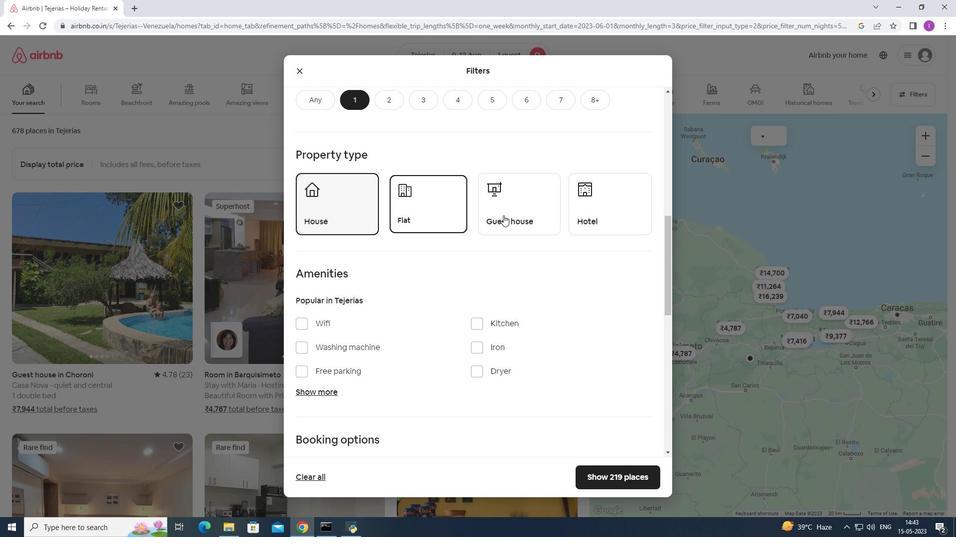 
Action: Mouse pressed left at (509, 214)
Screenshot: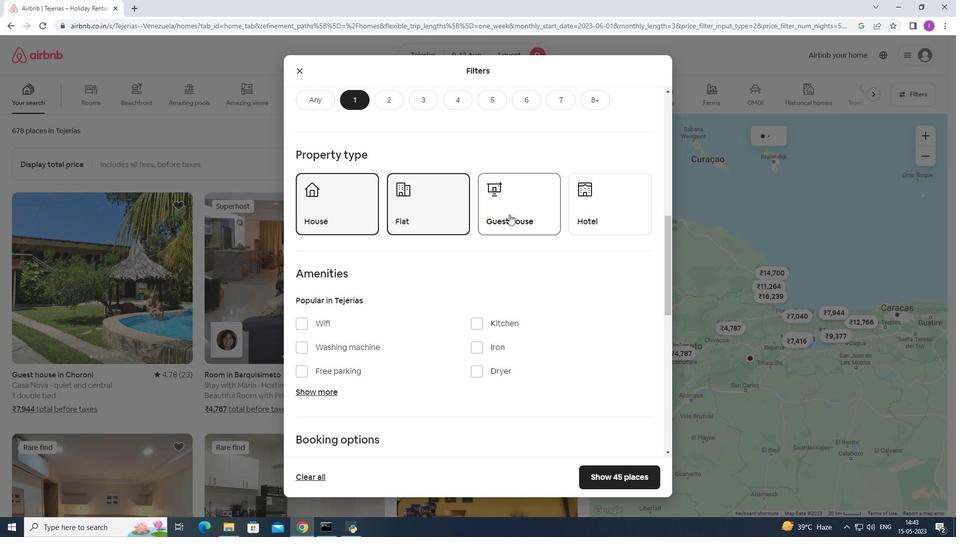 
Action: Mouse moved to (566, 255)
Screenshot: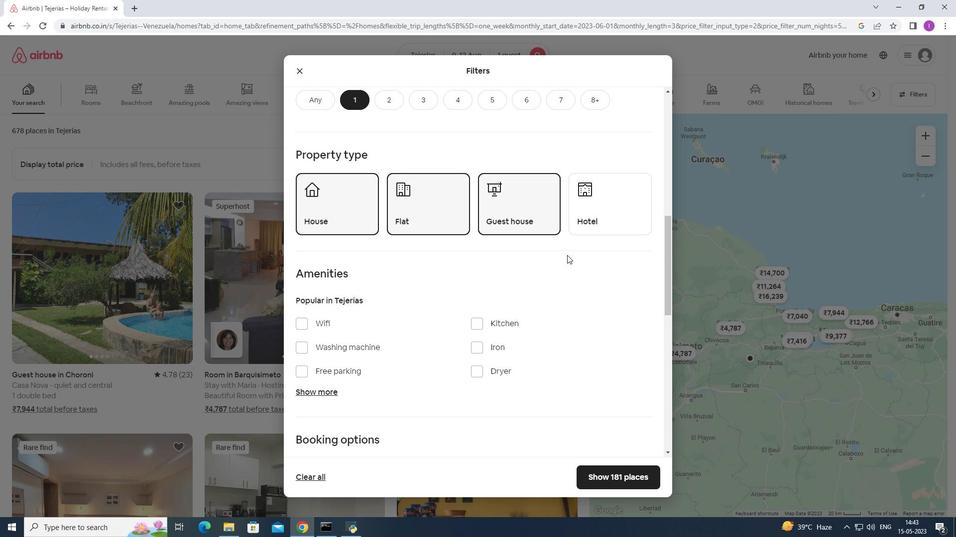 
Action: Mouse scrolled (566, 255) with delta (0, 0)
Screenshot: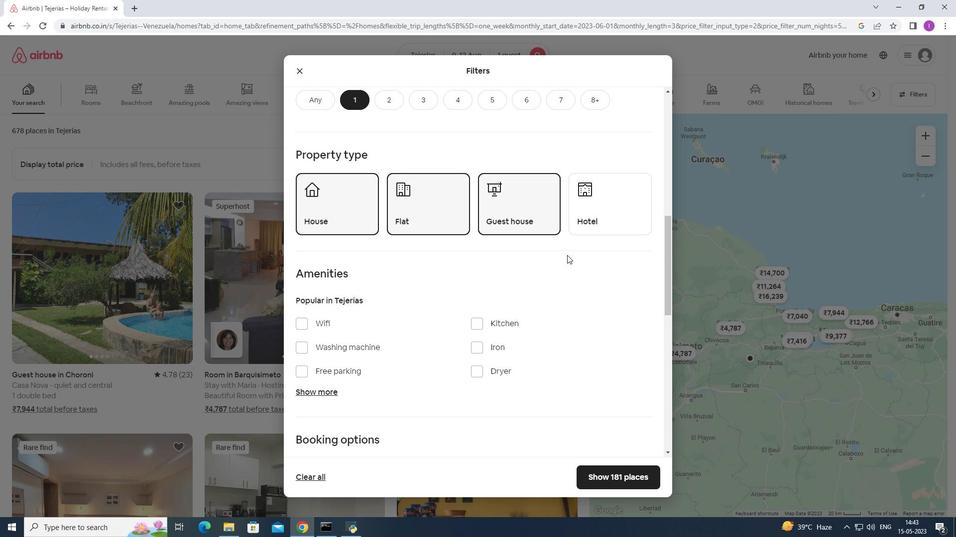 
Action: Mouse moved to (598, 168)
Screenshot: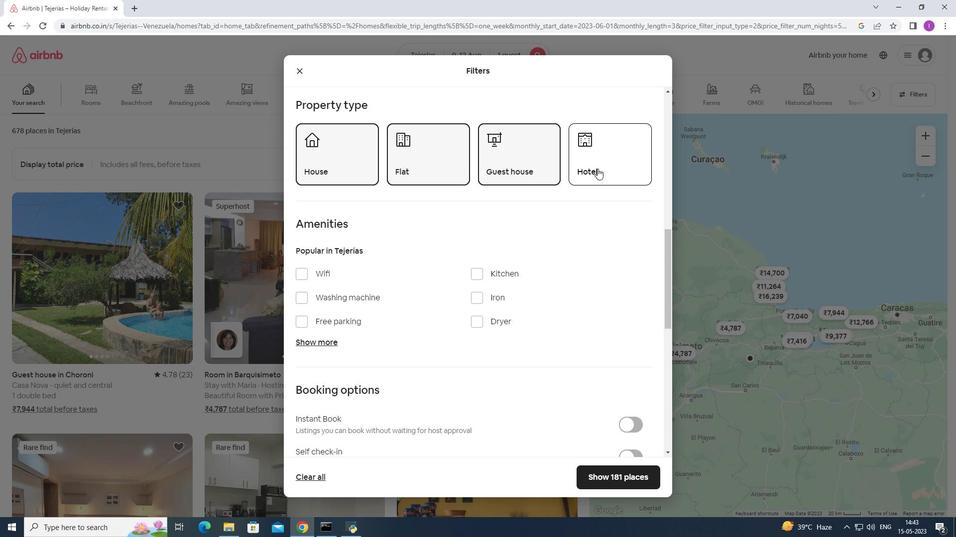 
Action: Mouse pressed left at (598, 168)
Screenshot: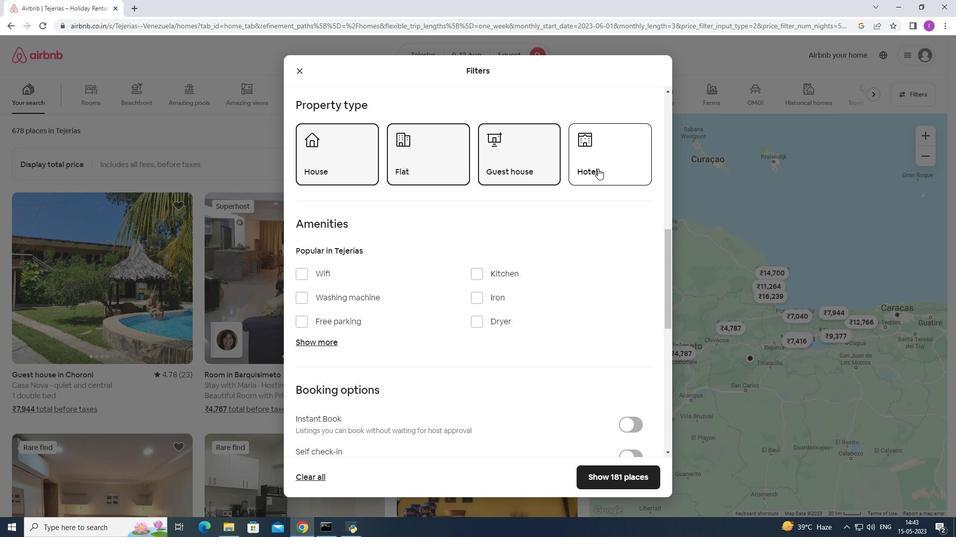 
Action: Mouse moved to (596, 172)
Screenshot: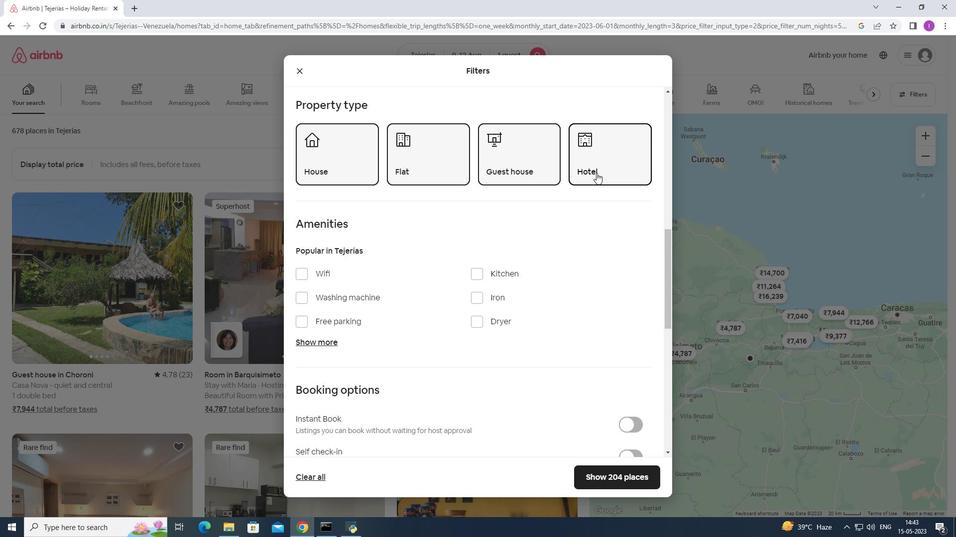 
Action: Mouse pressed left at (596, 172)
Screenshot: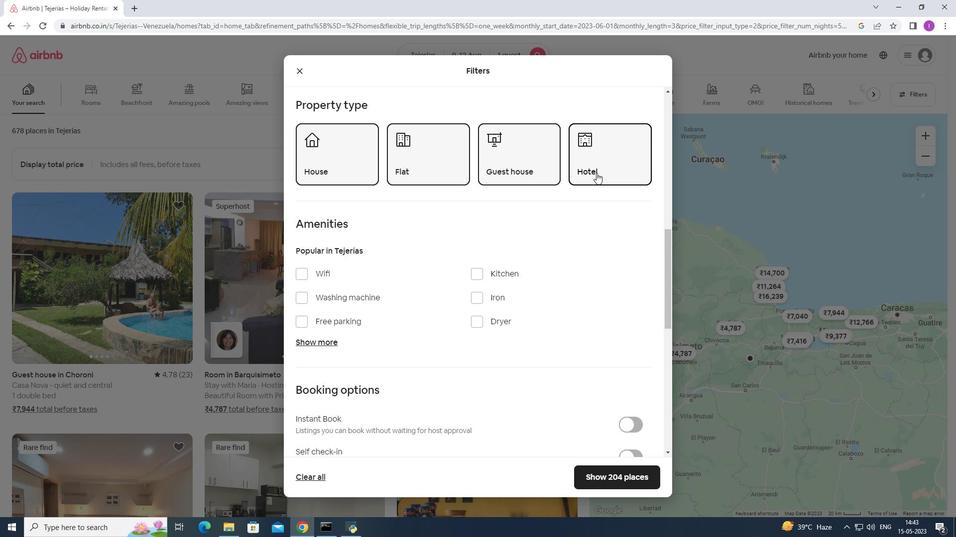 
Action: Mouse moved to (489, 246)
Screenshot: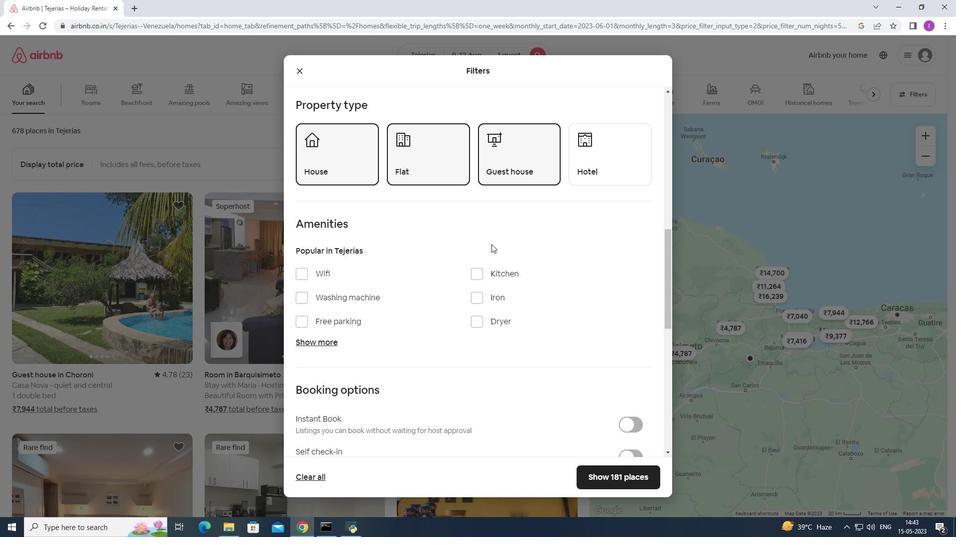 
Action: Mouse scrolled (489, 245) with delta (0, 0)
Screenshot: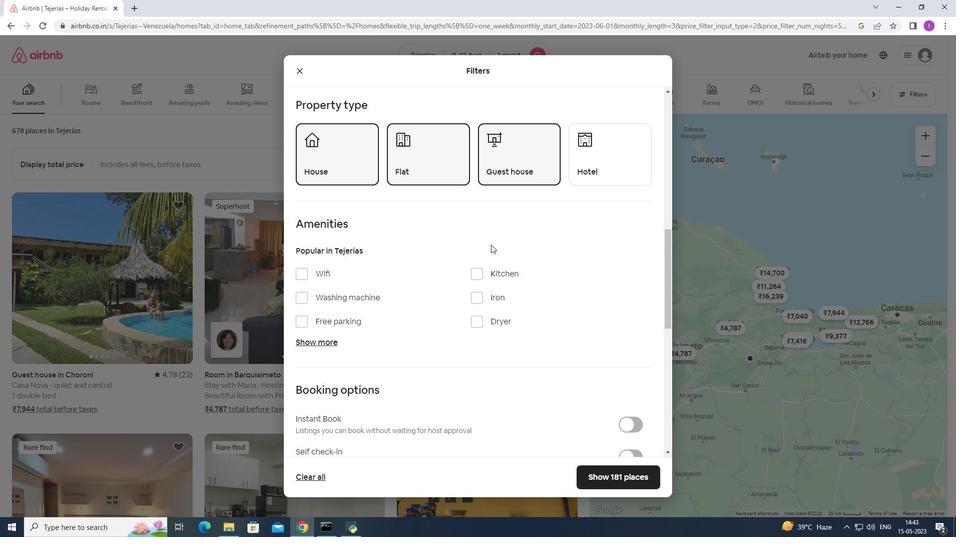 
Action: Mouse moved to (489, 246)
Screenshot: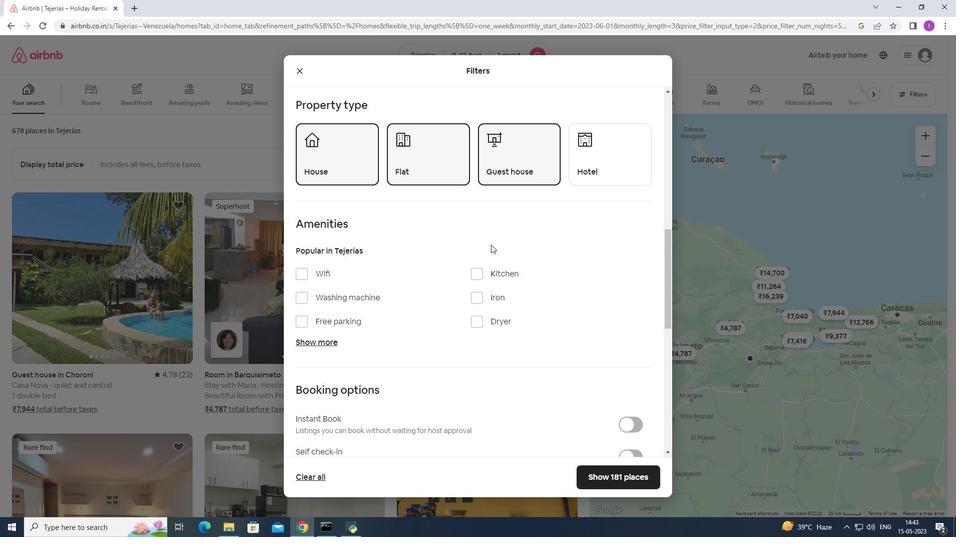 
Action: Mouse scrolled (489, 245) with delta (0, 0)
Screenshot: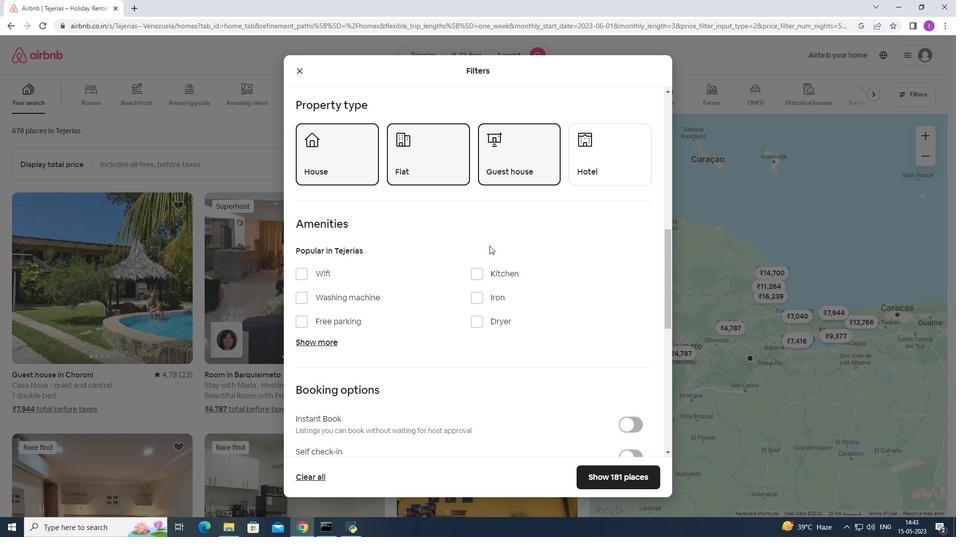 
Action: Mouse scrolled (489, 245) with delta (0, 0)
Screenshot: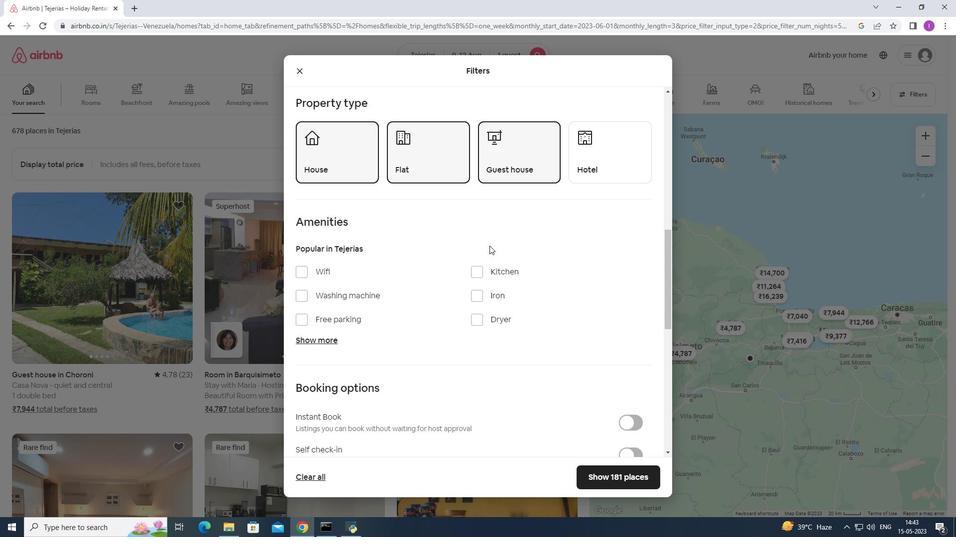 
Action: Mouse moved to (298, 126)
Screenshot: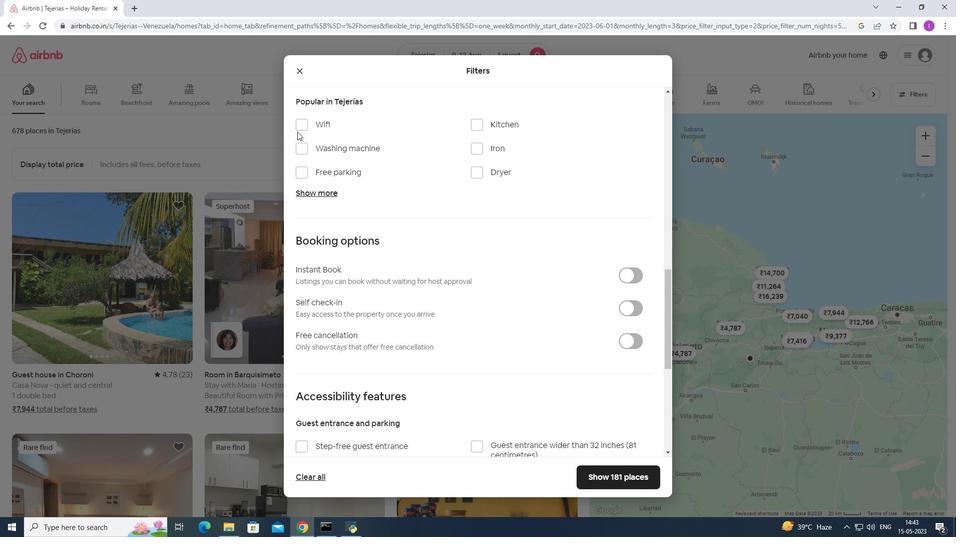 
Action: Mouse pressed left at (298, 126)
Screenshot: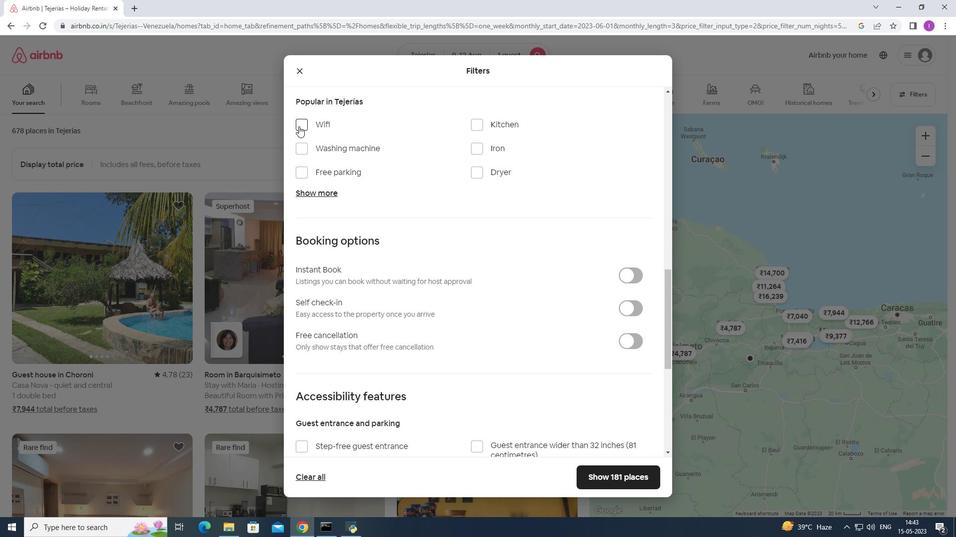 
Action: Mouse moved to (633, 309)
Screenshot: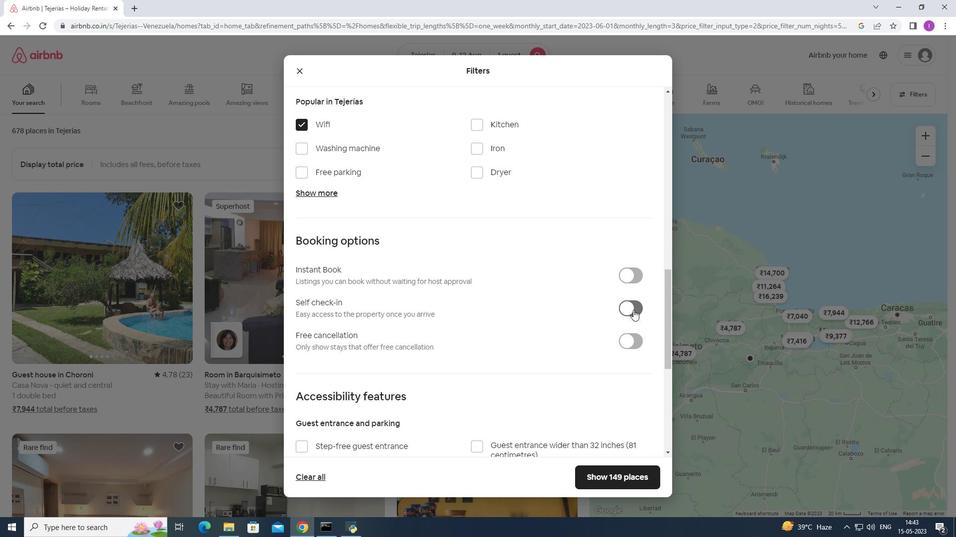 
Action: Mouse pressed left at (633, 309)
Screenshot: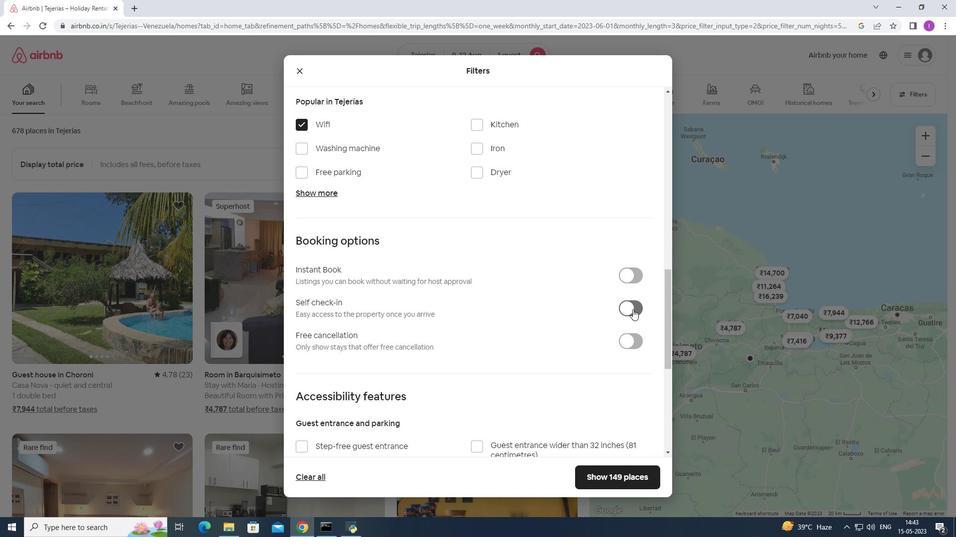 
Action: Mouse moved to (489, 350)
Screenshot: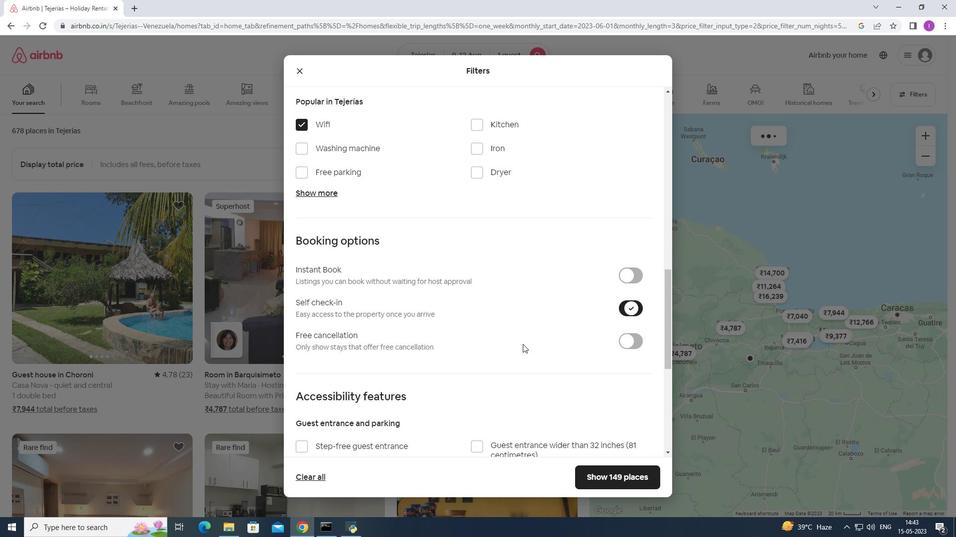 
Action: Mouse scrolled (491, 348) with delta (0, 0)
Screenshot: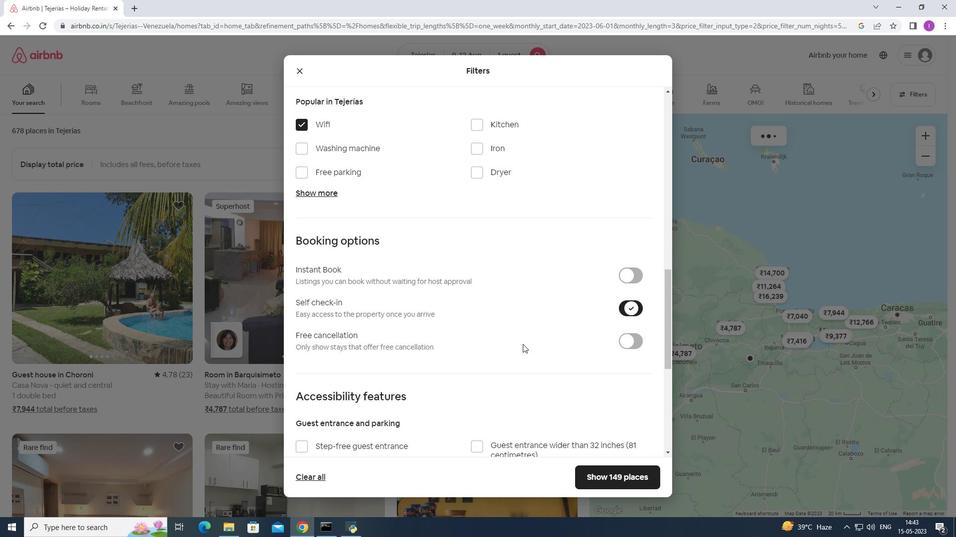 
Action: Mouse moved to (487, 351)
Screenshot: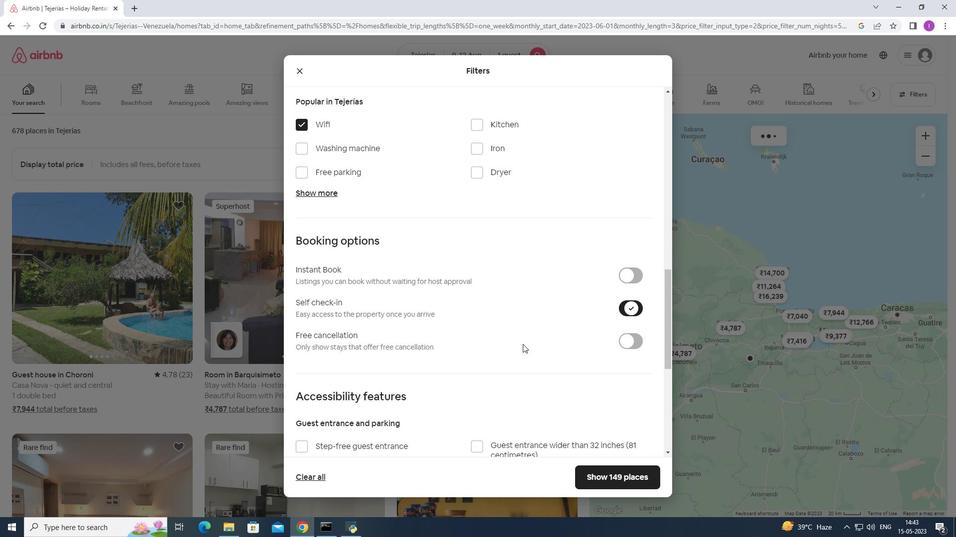 
Action: Mouse scrolled (487, 351) with delta (0, 0)
Screenshot: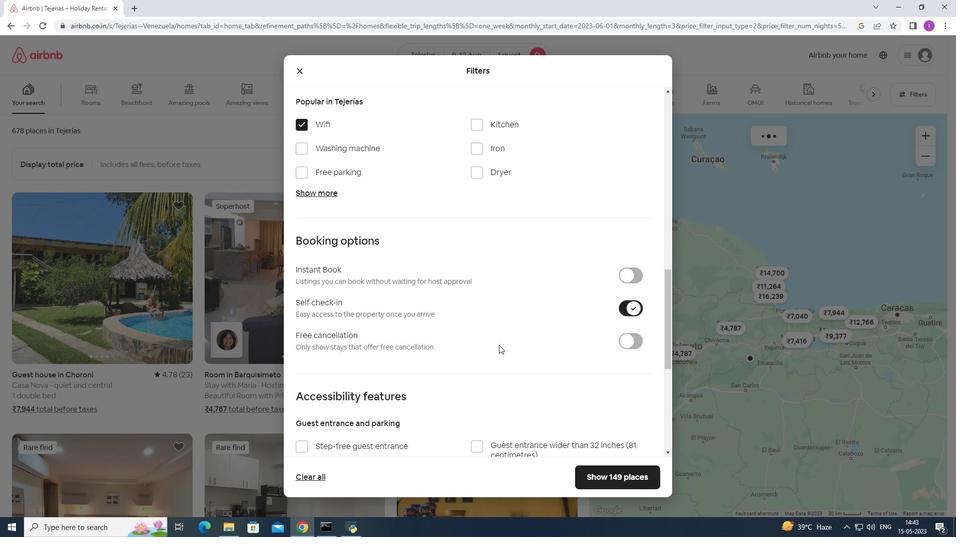 
Action: Mouse moved to (484, 352)
Screenshot: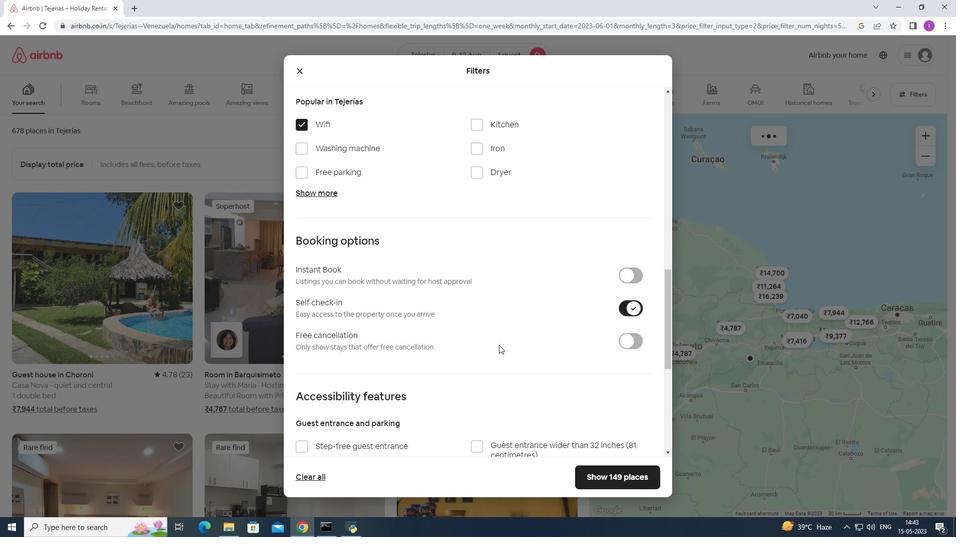 
Action: Mouse scrolled (485, 352) with delta (0, 0)
Screenshot: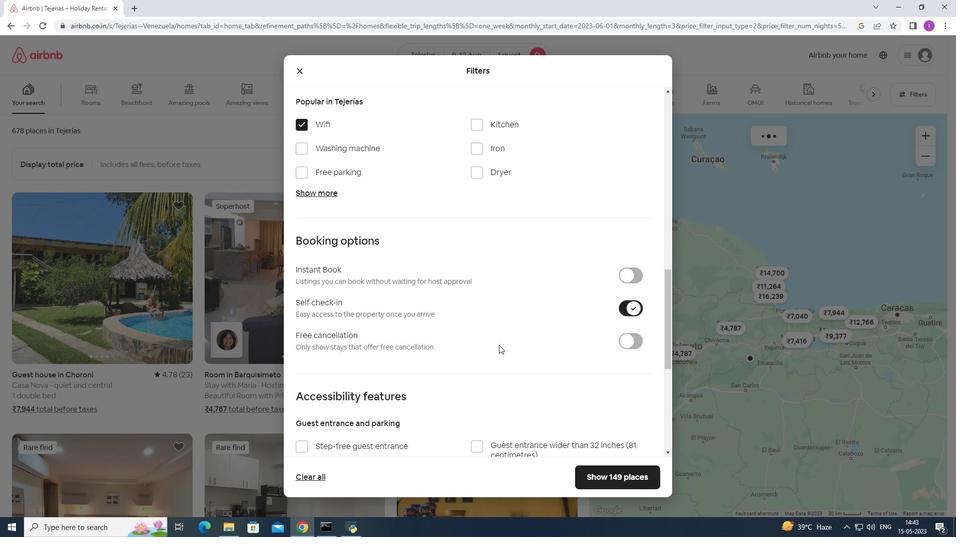 
Action: Mouse moved to (477, 353)
Screenshot: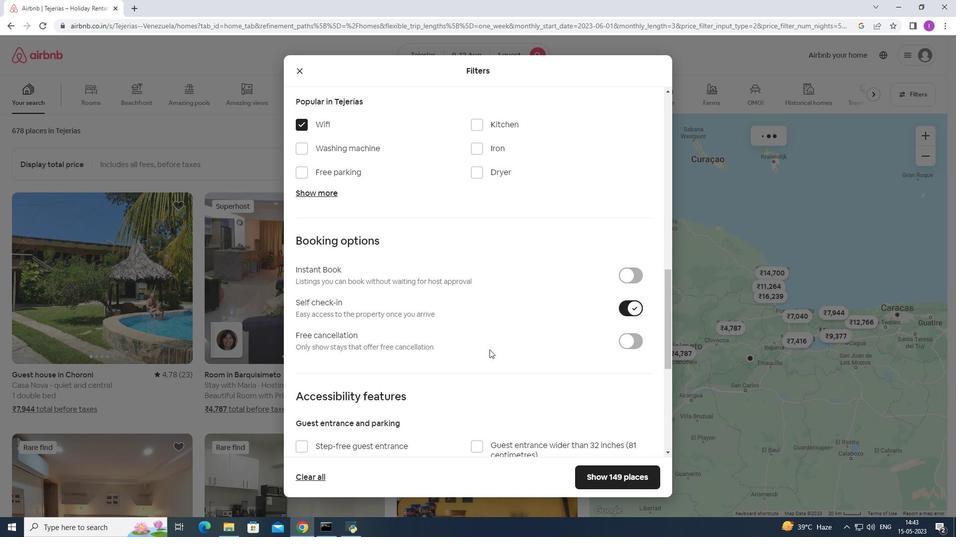 
Action: Mouse scrolled (480, 352) with delta (0, 0)
Screenshot: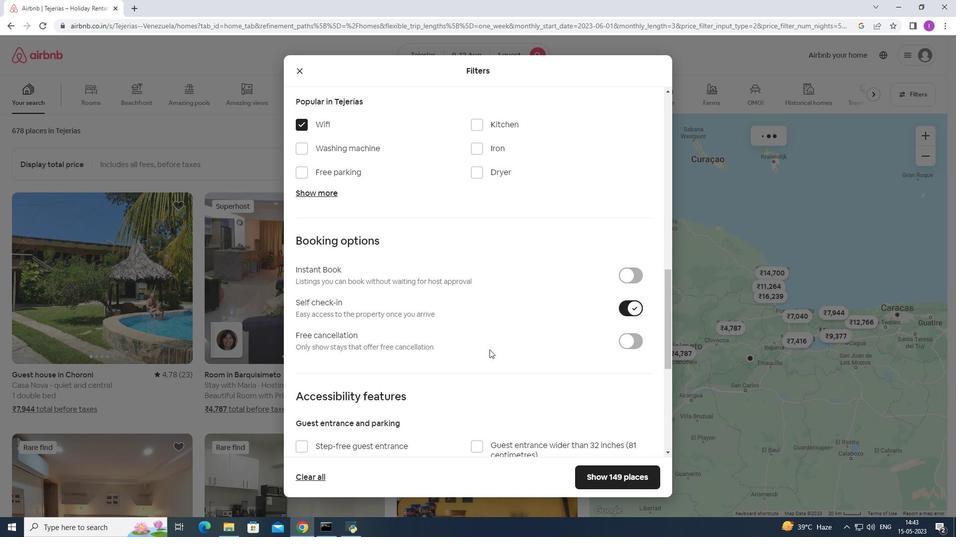 
Action: Mouse moved to (428, 355)
Screenshot: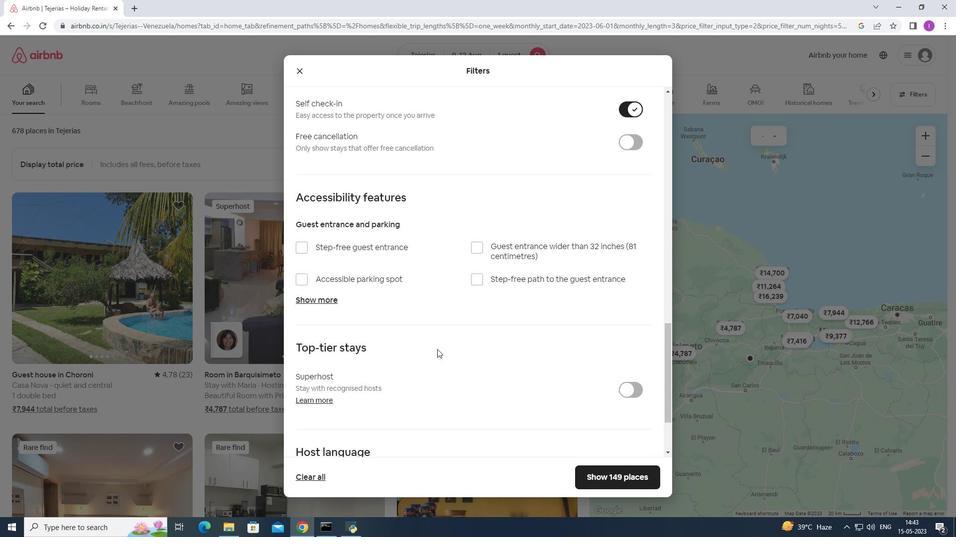 
Action: Mouse scrolled (428, 354) with delta (0, 0)
Screenshot: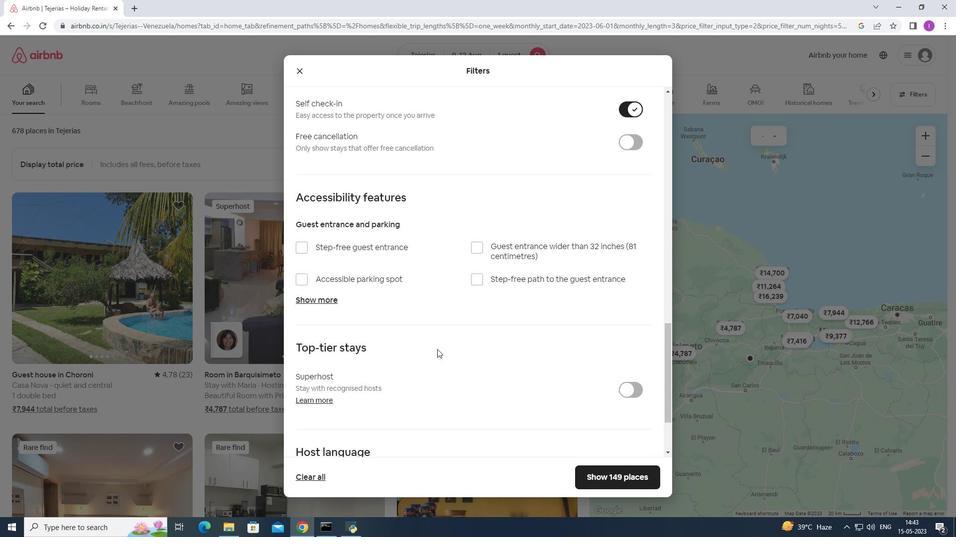 
Action: Mouse moved to (421, 358)
Screenshot: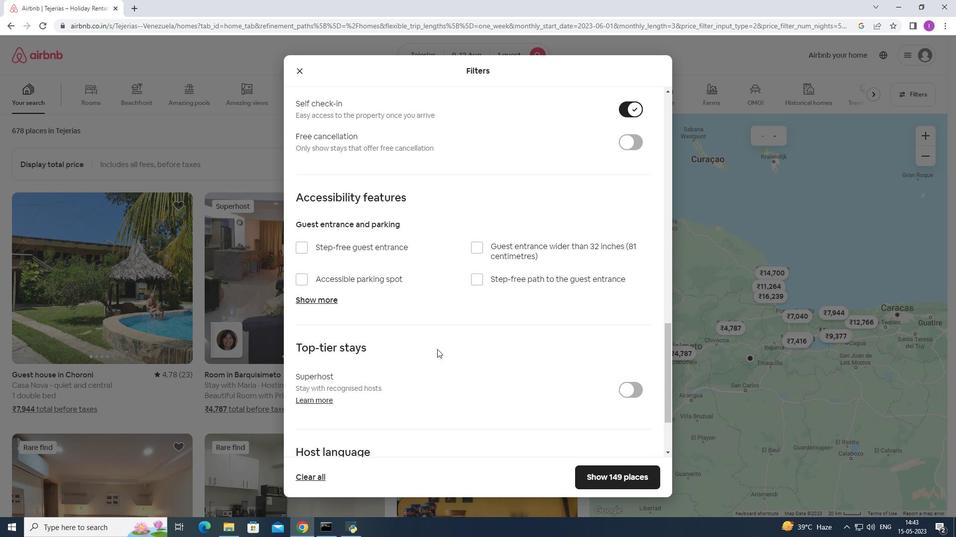
Action: Mouse scrolled (424, 356) with delta (0, 0)
Screenshot: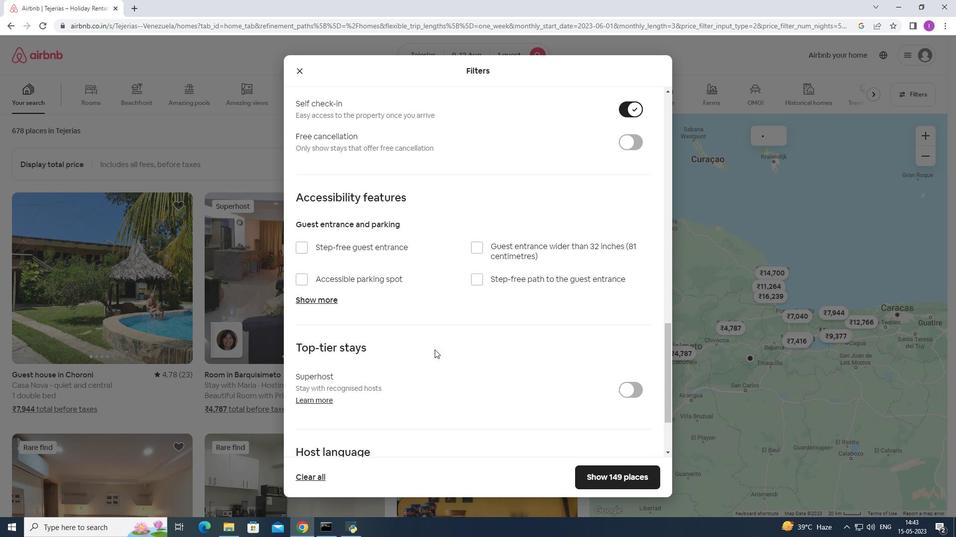 
Action: Mouse moved to (420, 358)
Screenshot: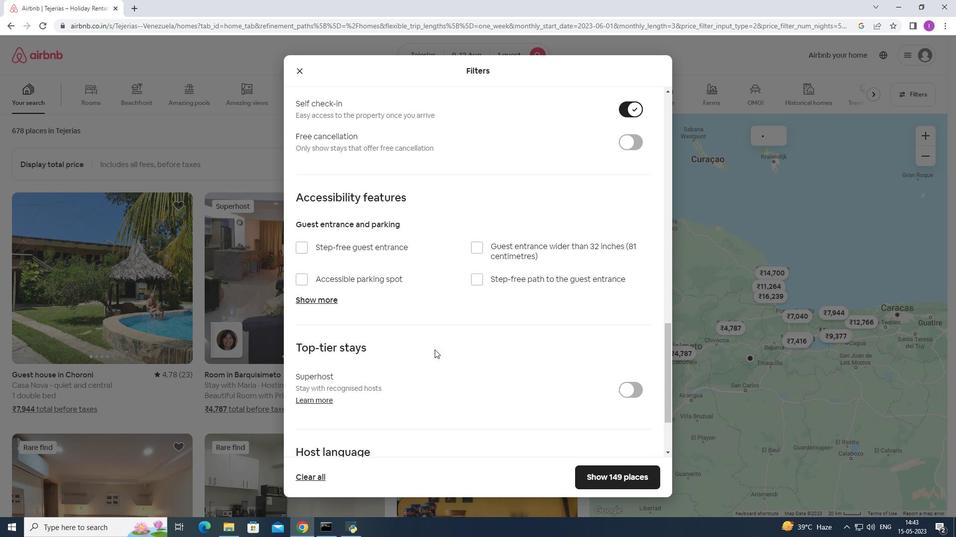 
Action: Mouse scrolled (421, 357) with delta (0, 0)
Screenshot: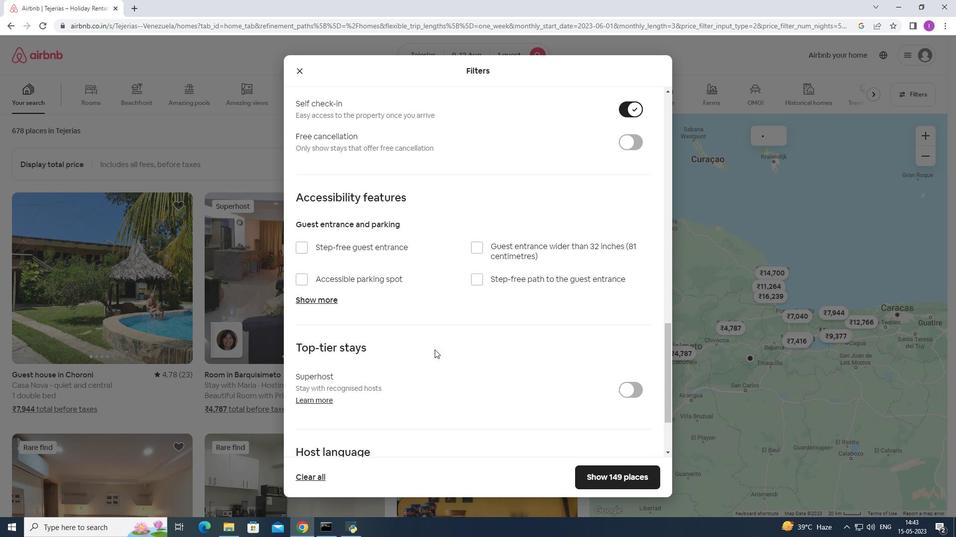 
Action: Mouse moved to (375, 354)
Screenshot: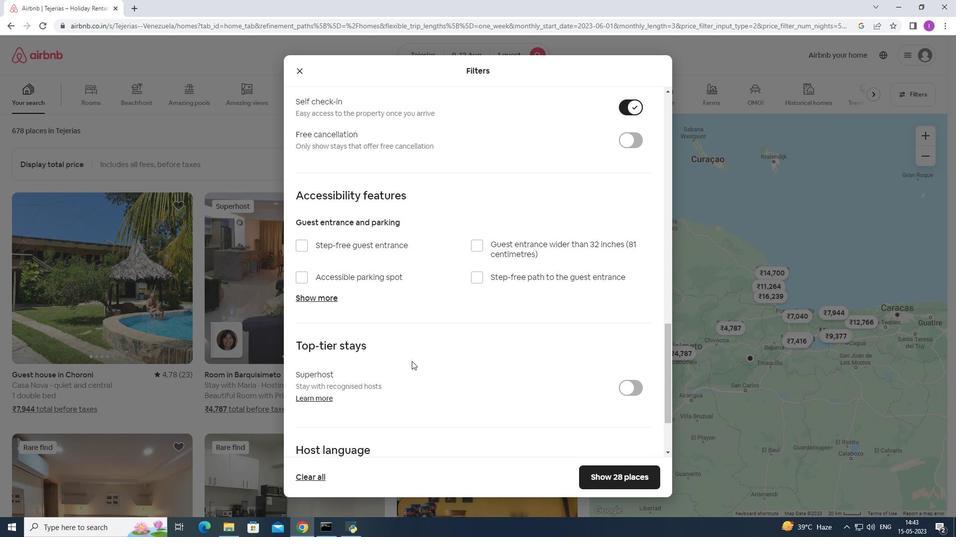 
Action: Mouse scrolled (375, 354) with delta (0, 0)
Screenshot: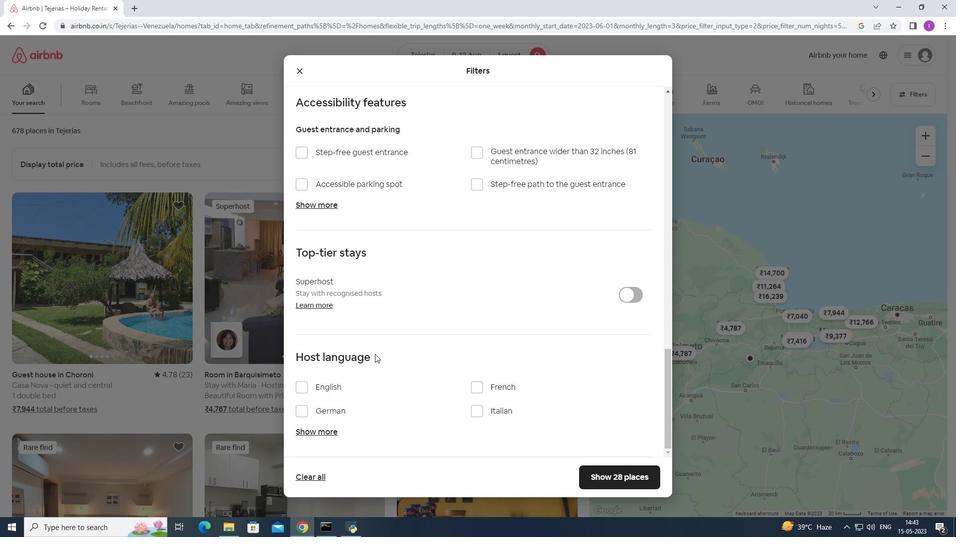 
Action: Mouse moved to (374, 358)
Screenshot: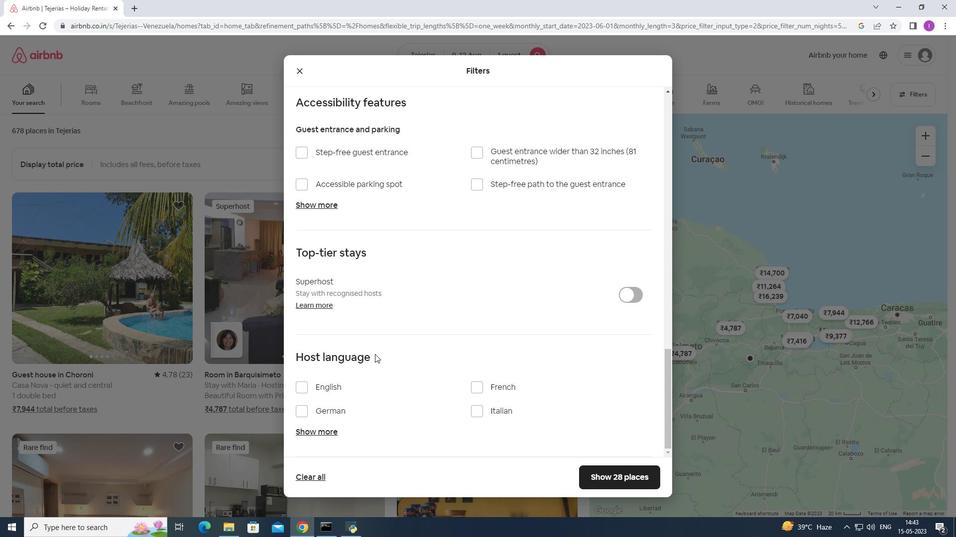 
Action: Mouse scrolled (374, 357) with delta (0, 0)
Screenshot: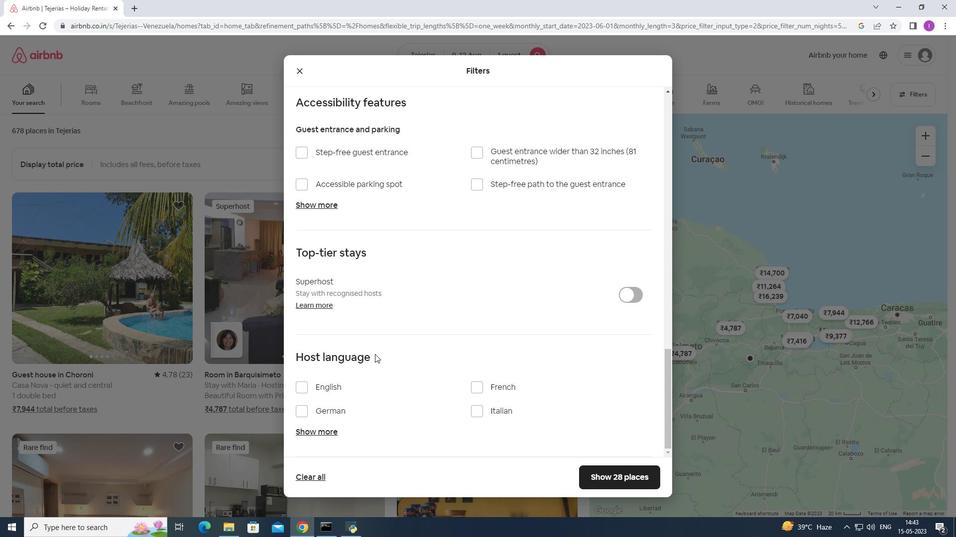 
Action: Mouse moved to (299, 390)
Screenshot: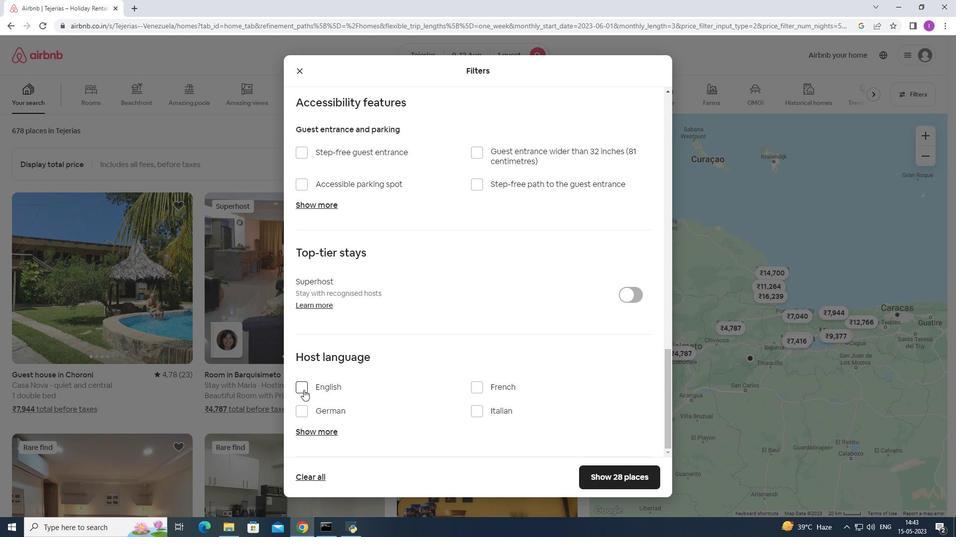 
Action: Mouse pressed left at (299, 390)
Screenshot: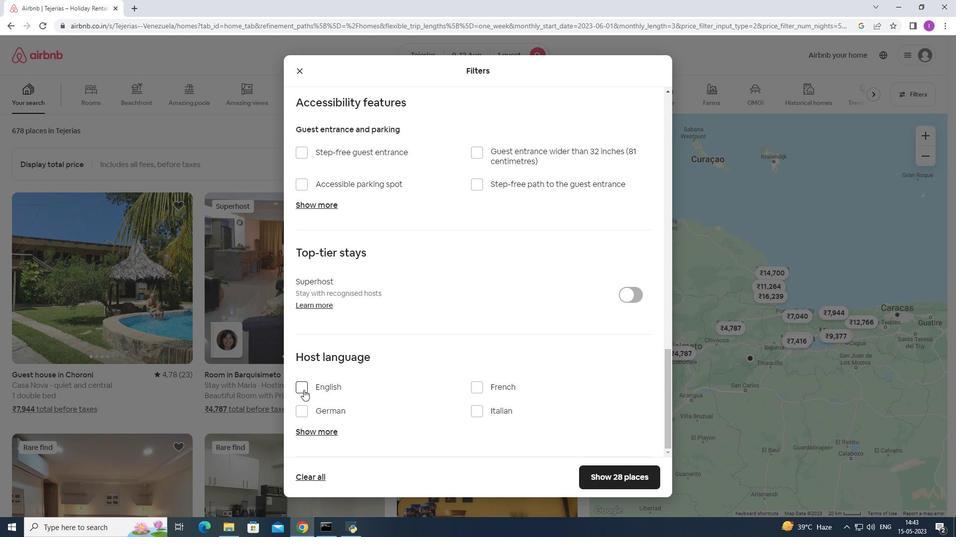 
Action: Mouse moved to (603, 479)
Screenshot: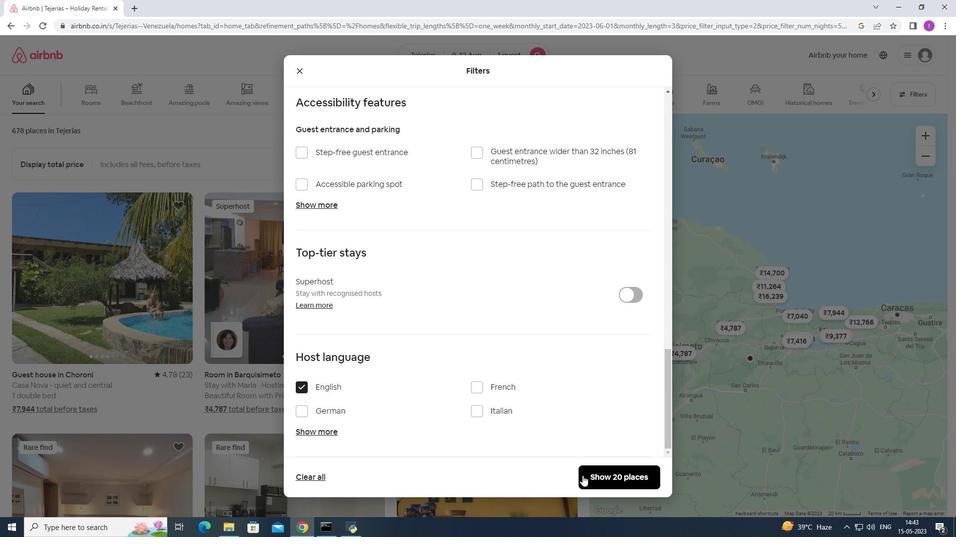 
Action: Mouse pressed left at (603, 479)
Screenshot: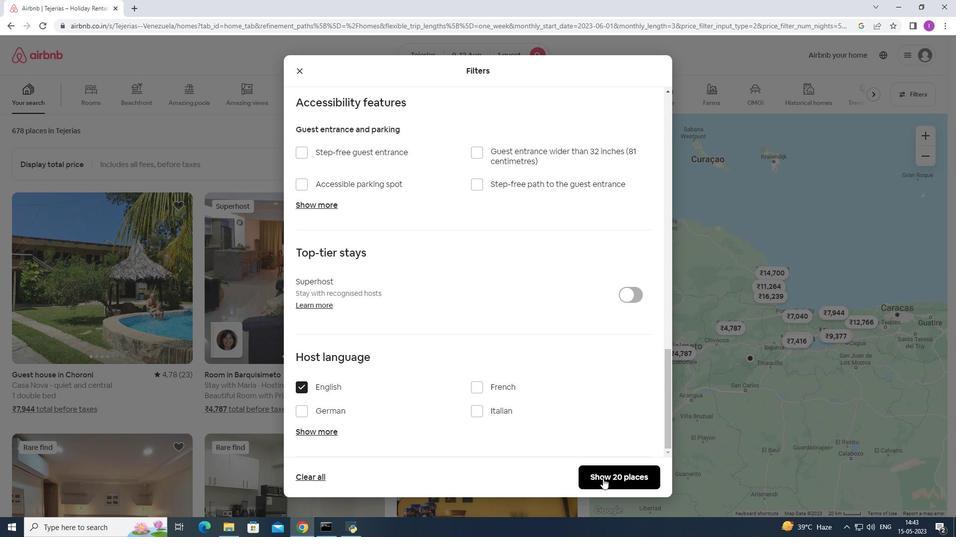 
Action: Mouse moved to (575, 467)
Screenshot: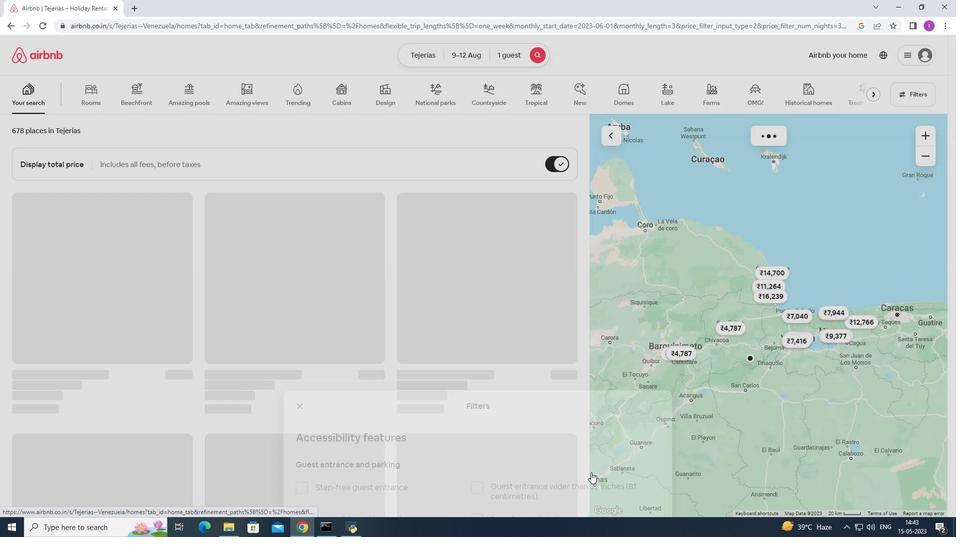 
